 Task: For heading Use EB Garamond with cyan colour & bold.  font size for heading20,  'Change the font style of data to'Impact and font size to 12,  Change the alignment of both headline & data to Align center.  In the sheet  auditingMonthlySales_Analysis_2023
Action: Mouse moved to (110, 188)
Screenshot: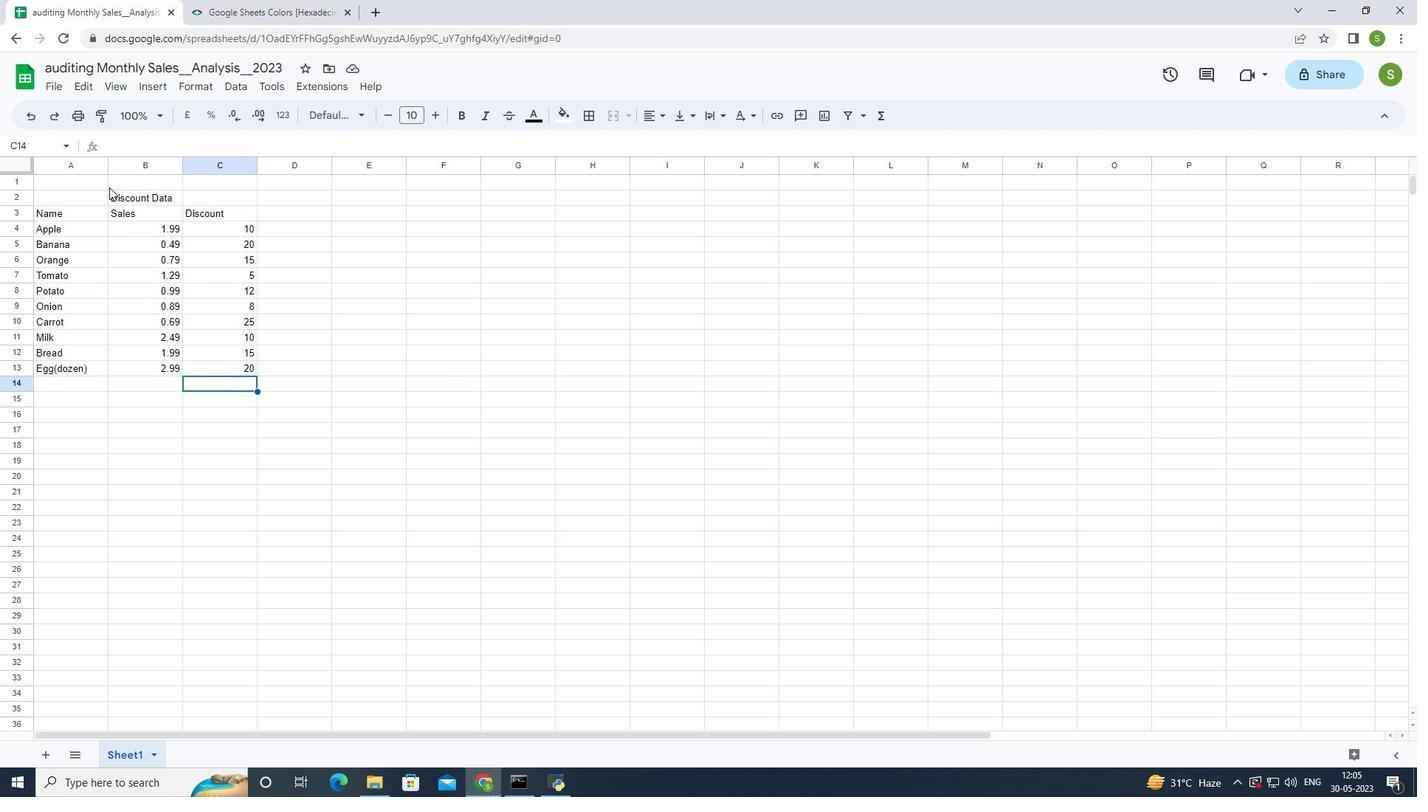 
Action: Mouse pressed left at (110, 188)
Screenshot: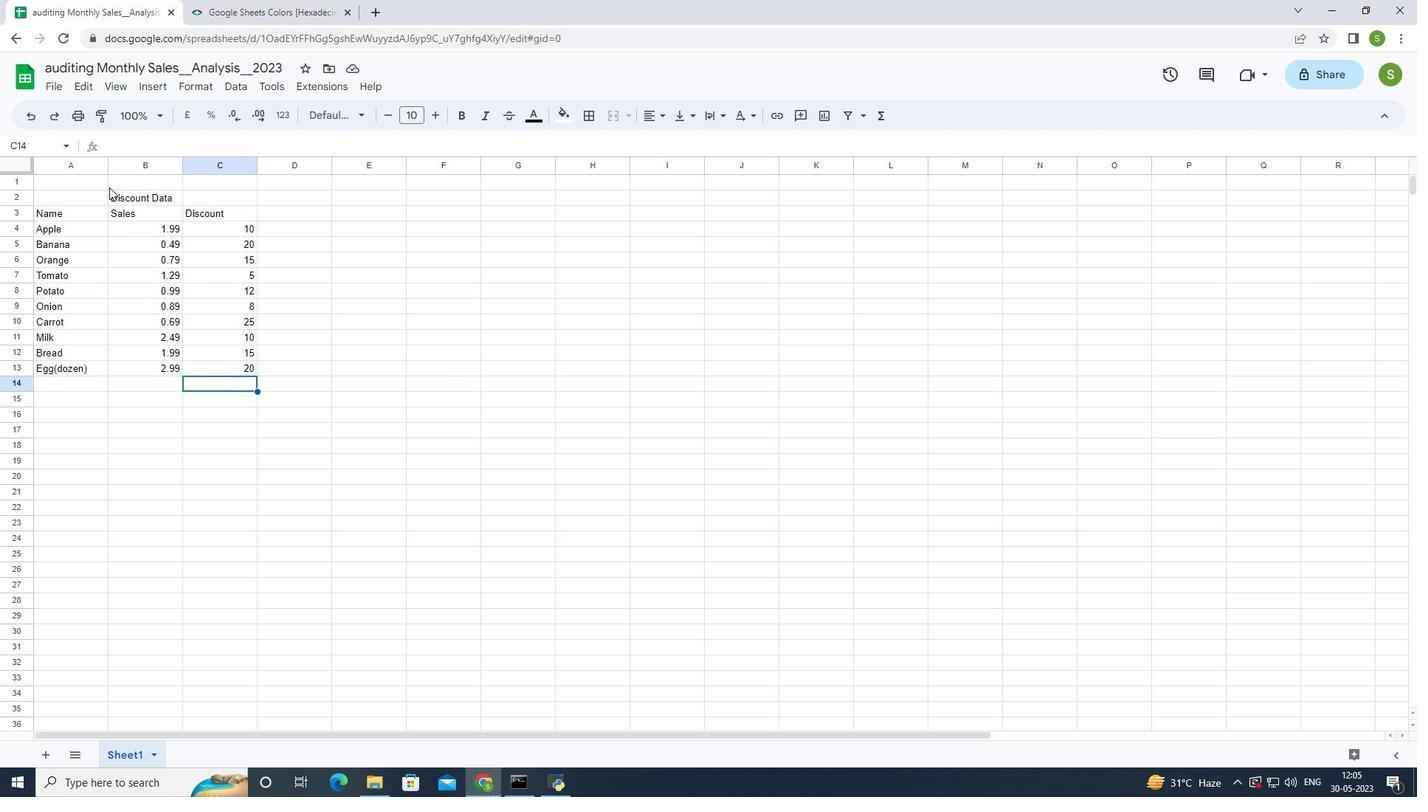 
Action: Mouse moved to (337, 109)
Screenshot: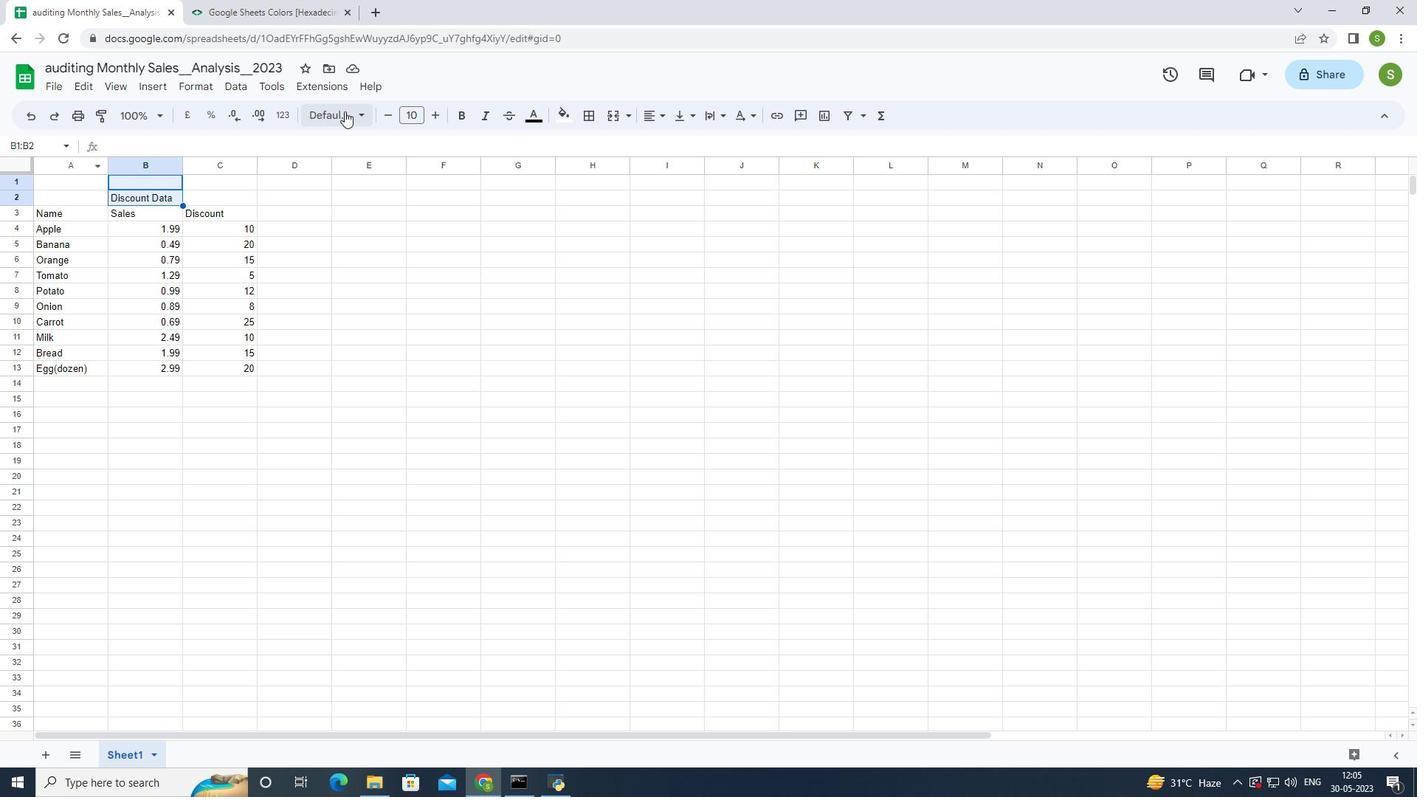 
Action: Mouse pressed left at (337, 109)
Screenshot: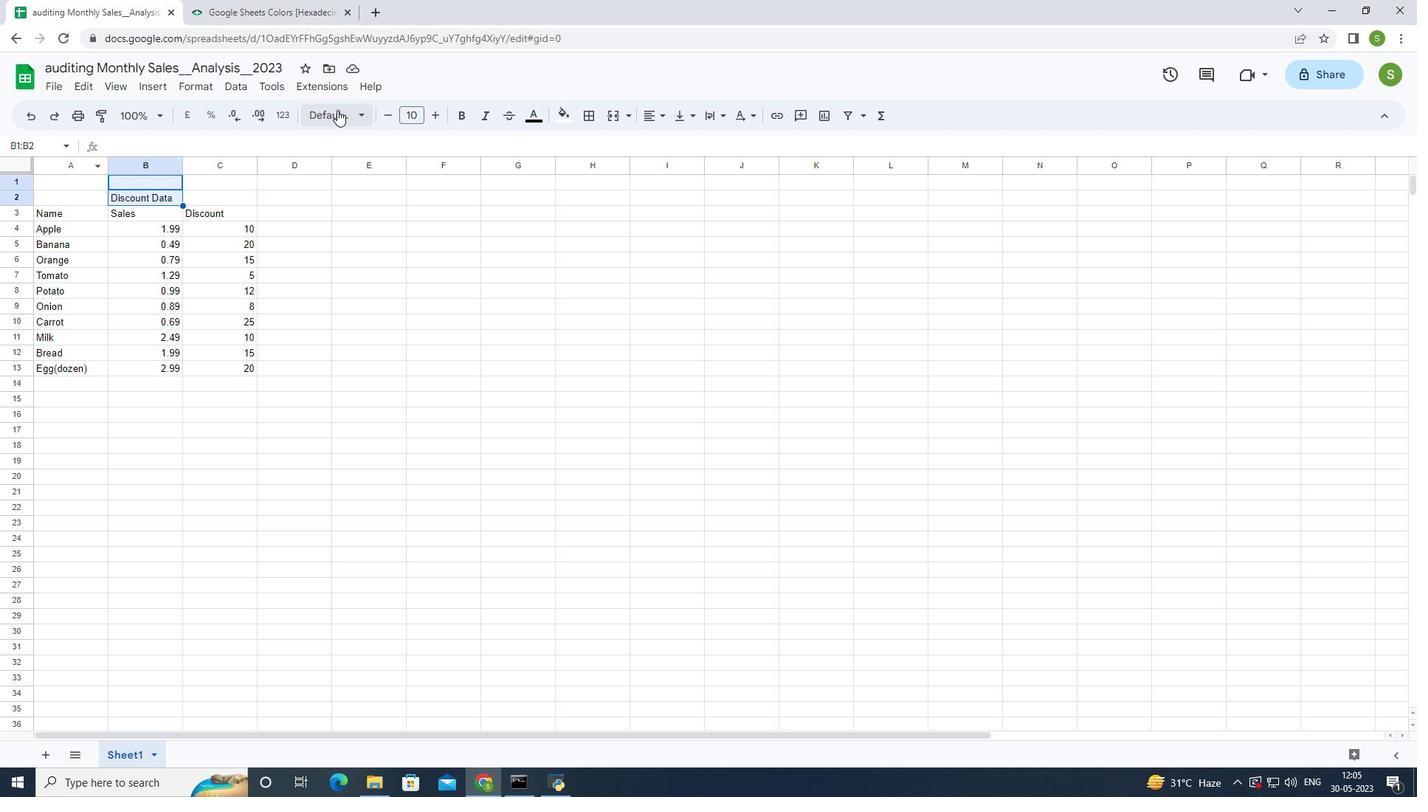 
Action: Mouse moved to (344, 144)
Screenshot: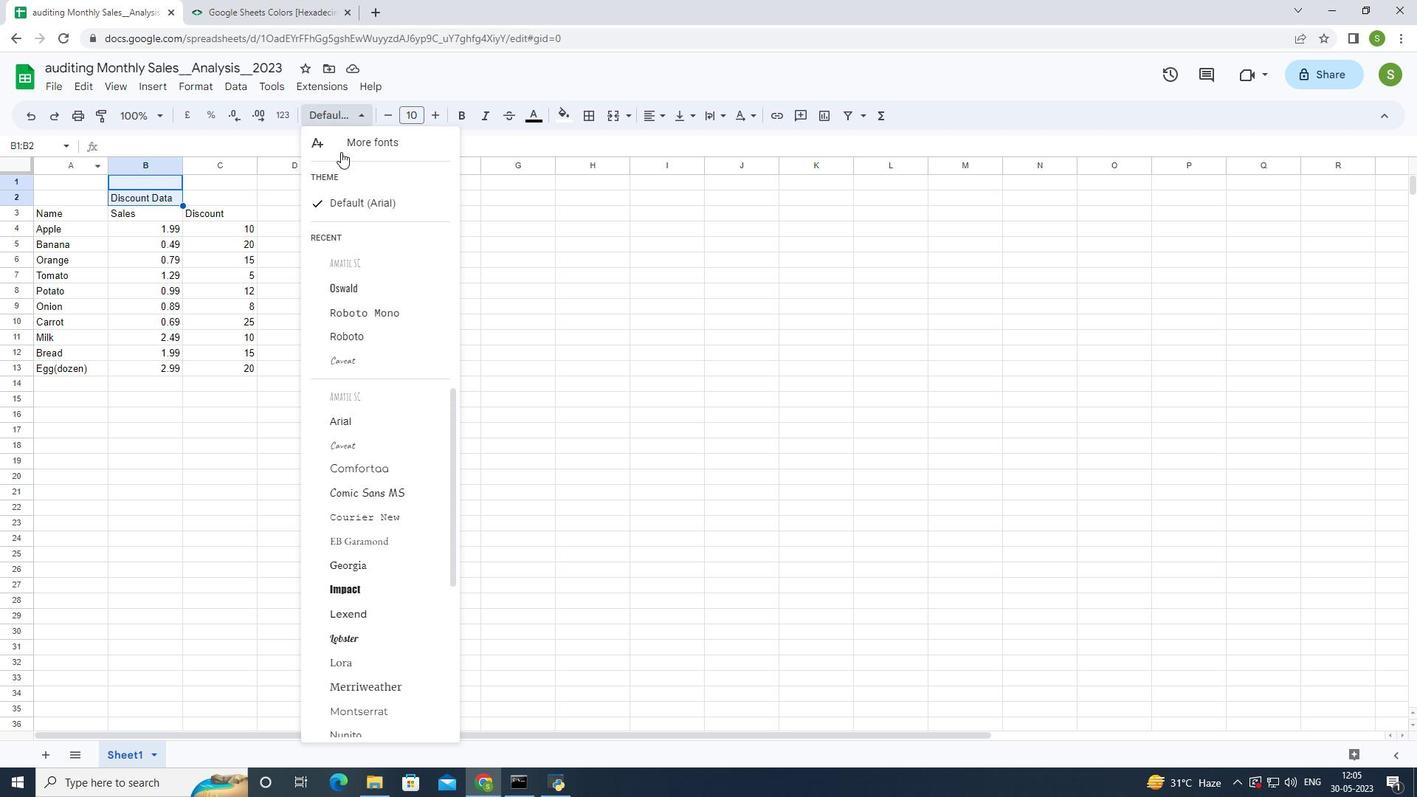 
Action: Mouse pressed left at (344, 144)
Screenshot: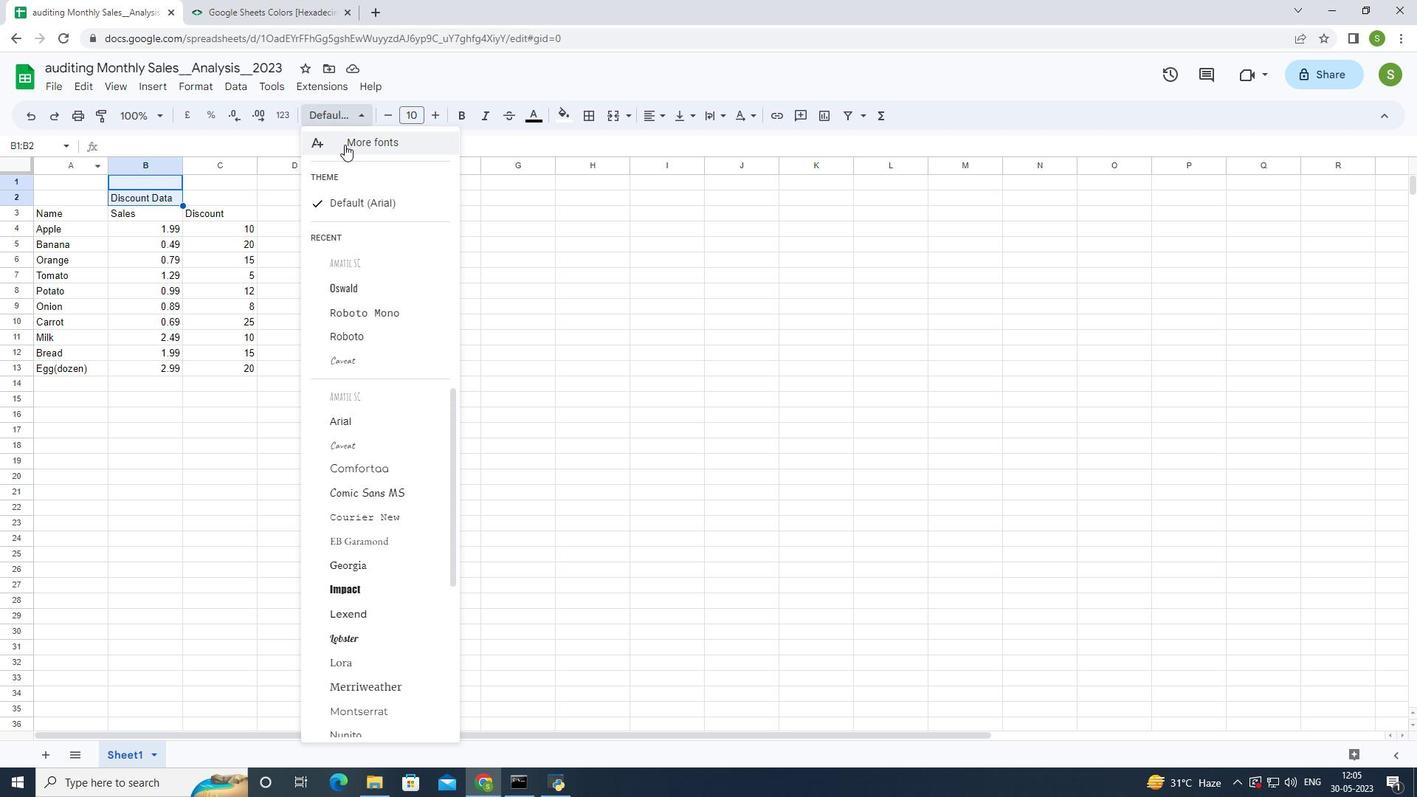 
Action: Mouse moved to (474, 231)
Screenshot: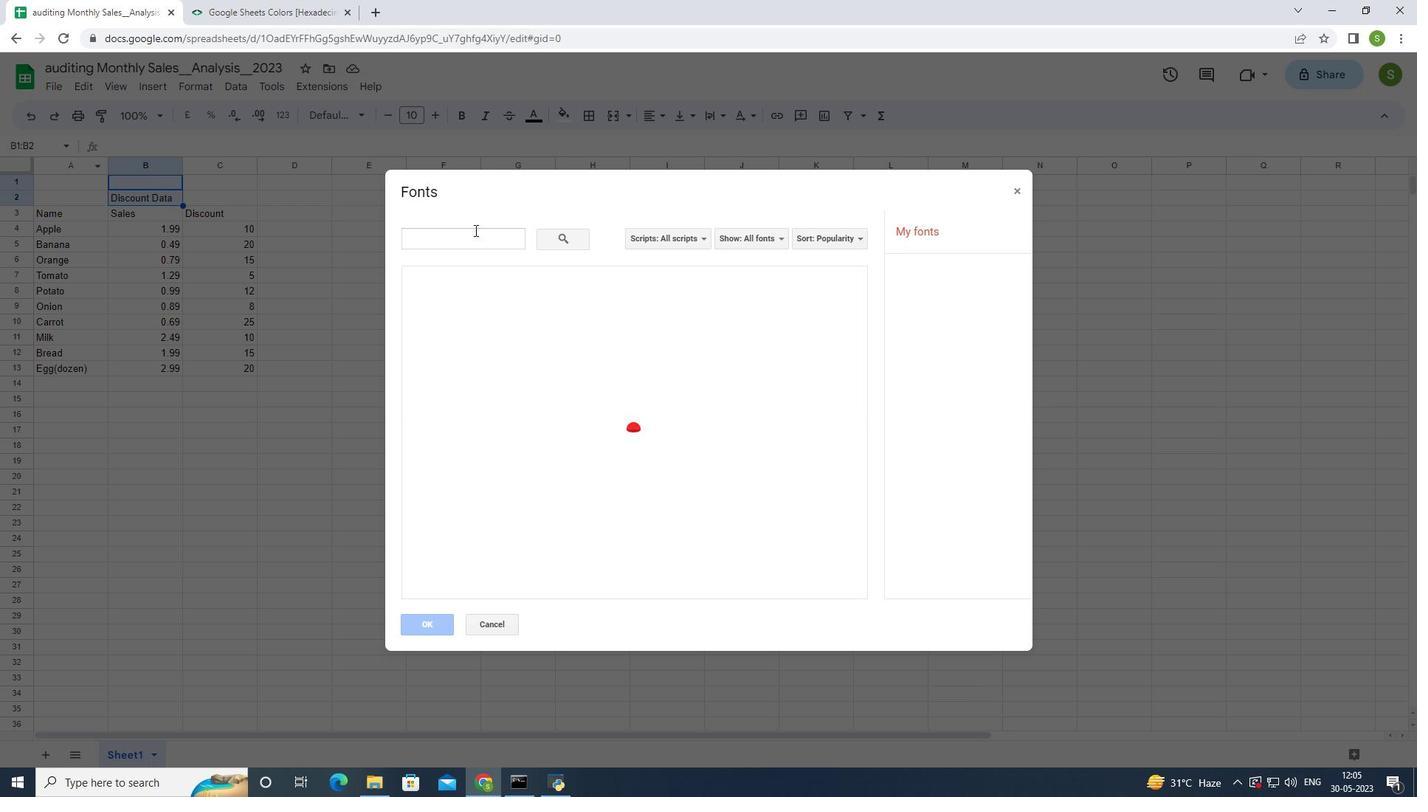 
Action: Mouse pressed left at (474, 231)
Screenshot: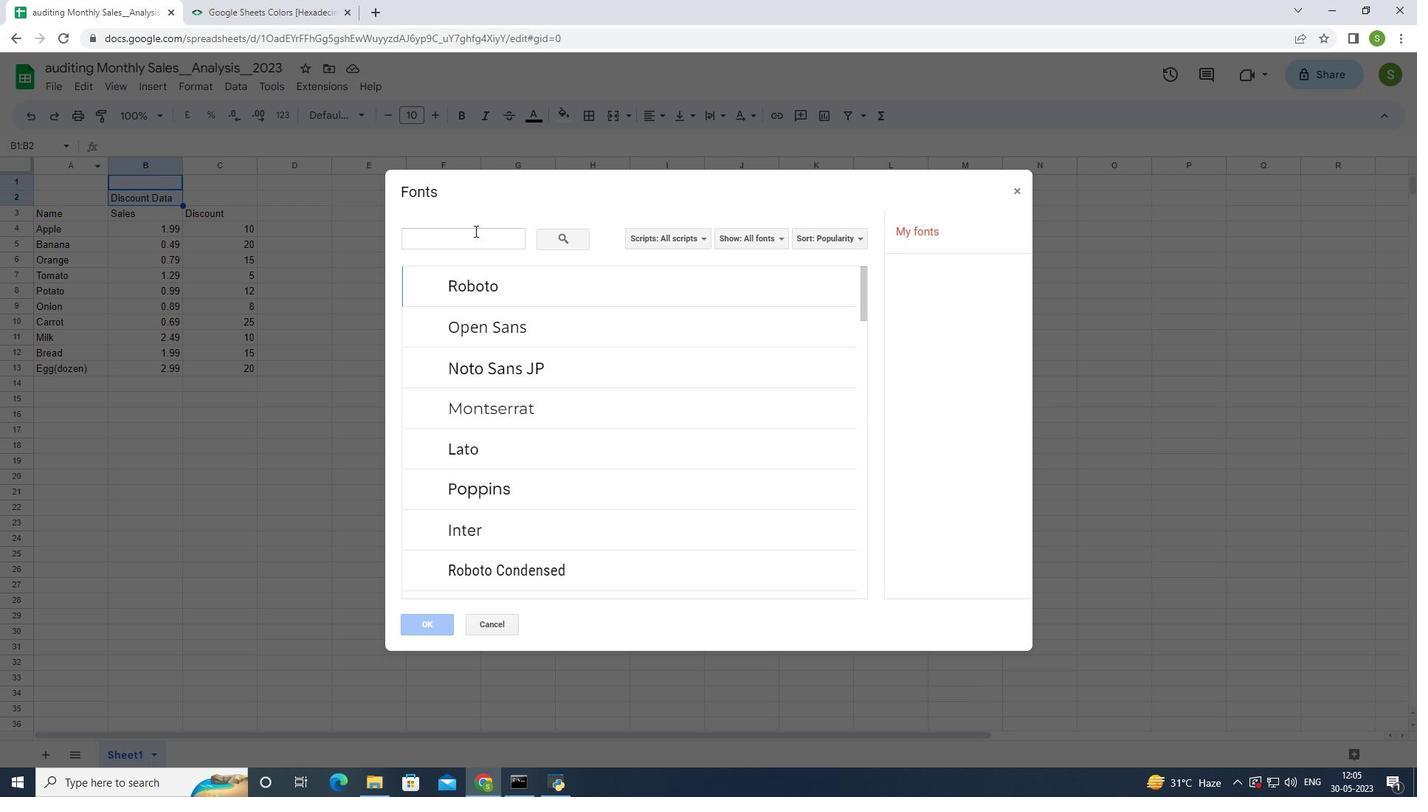 
Action: Mouse moved to (460, 265)
Screenshot: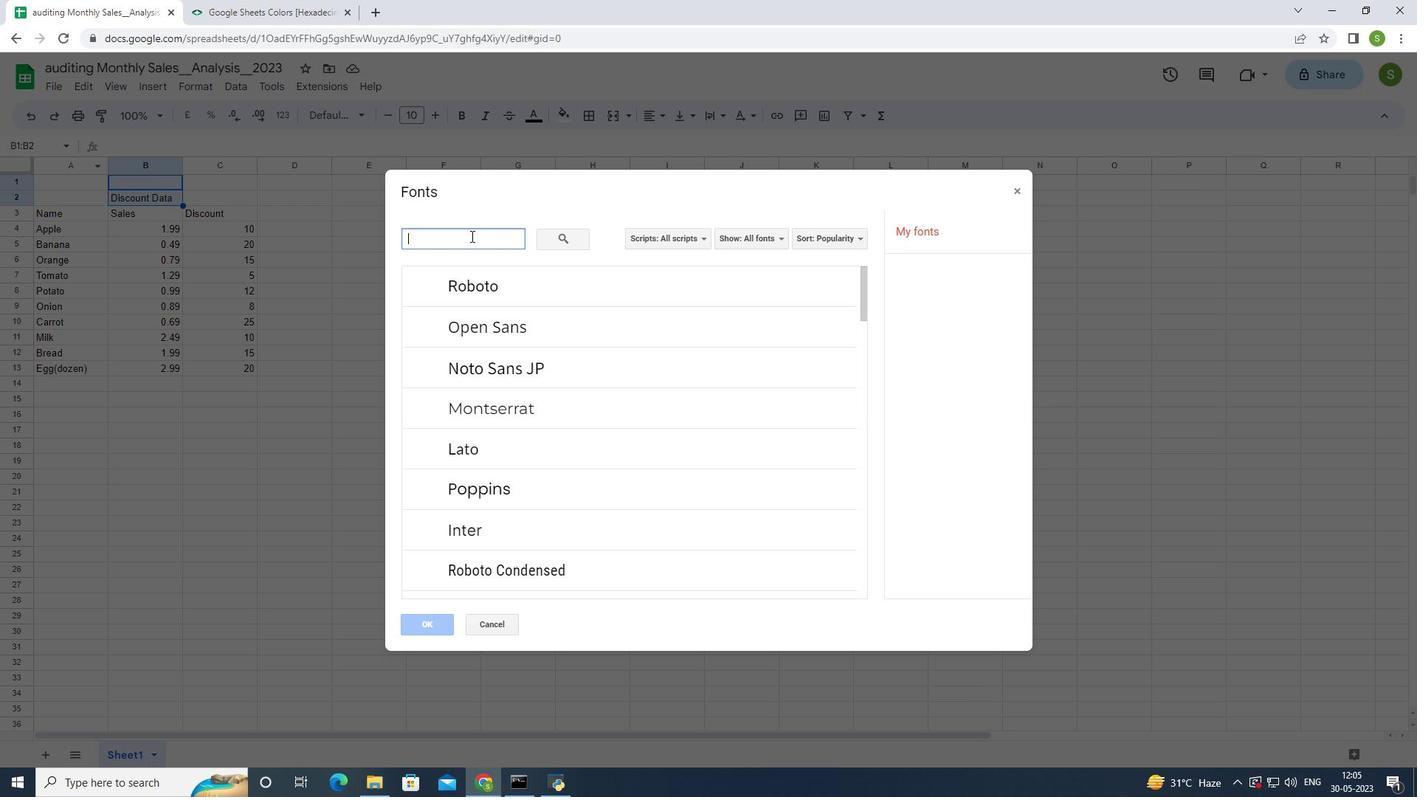 
Action: Key pressed <Key.shift><Key.shift><Key.shift>EB<Key.space><Key.shift><Key.shift><Key.shift><Key.shift><Key.shift><Key.shift><Key.shift>Garamon
Screenshot: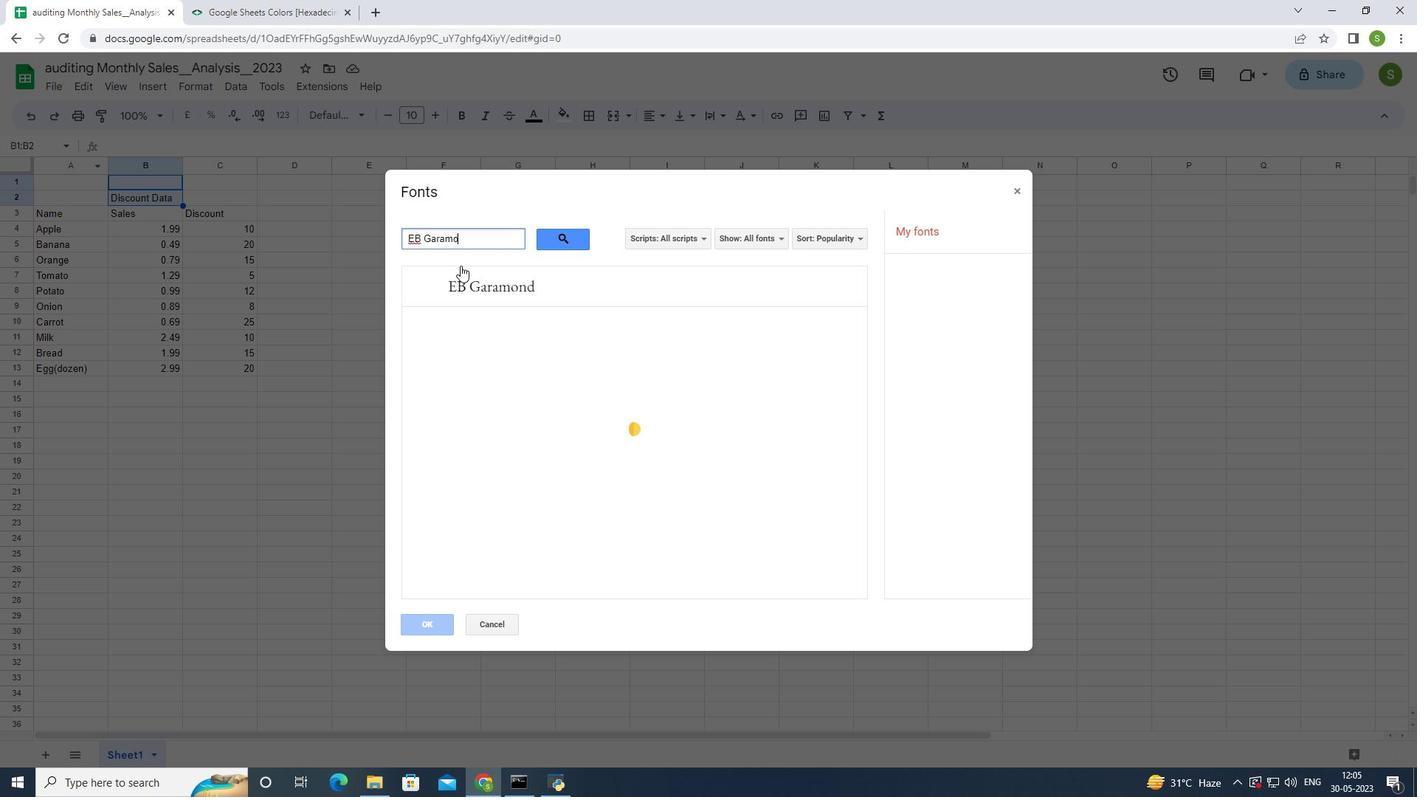 
Action: Mouse moved to (479, 285)
Screenshot: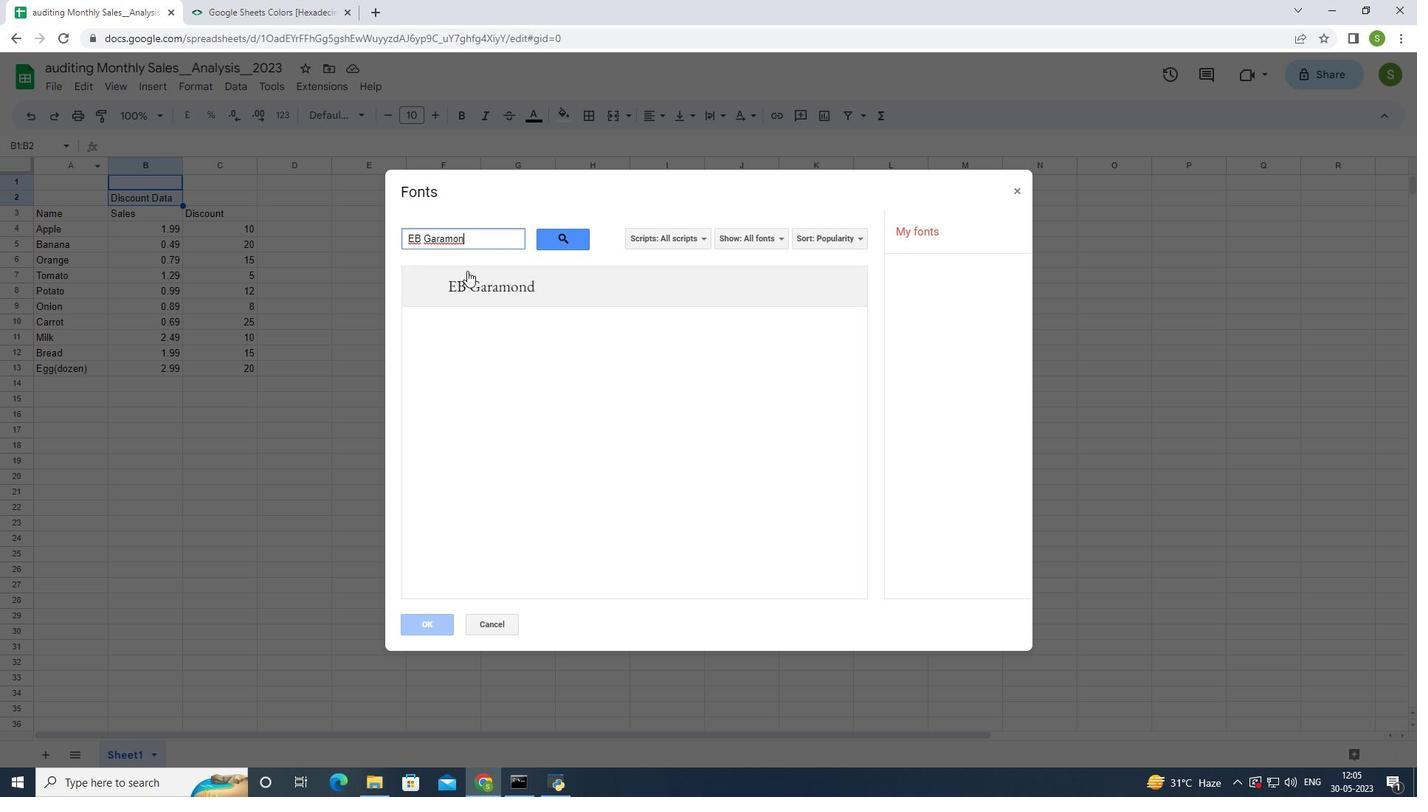 
Action: Mouse pressed left at (479, 285)
Screenshot: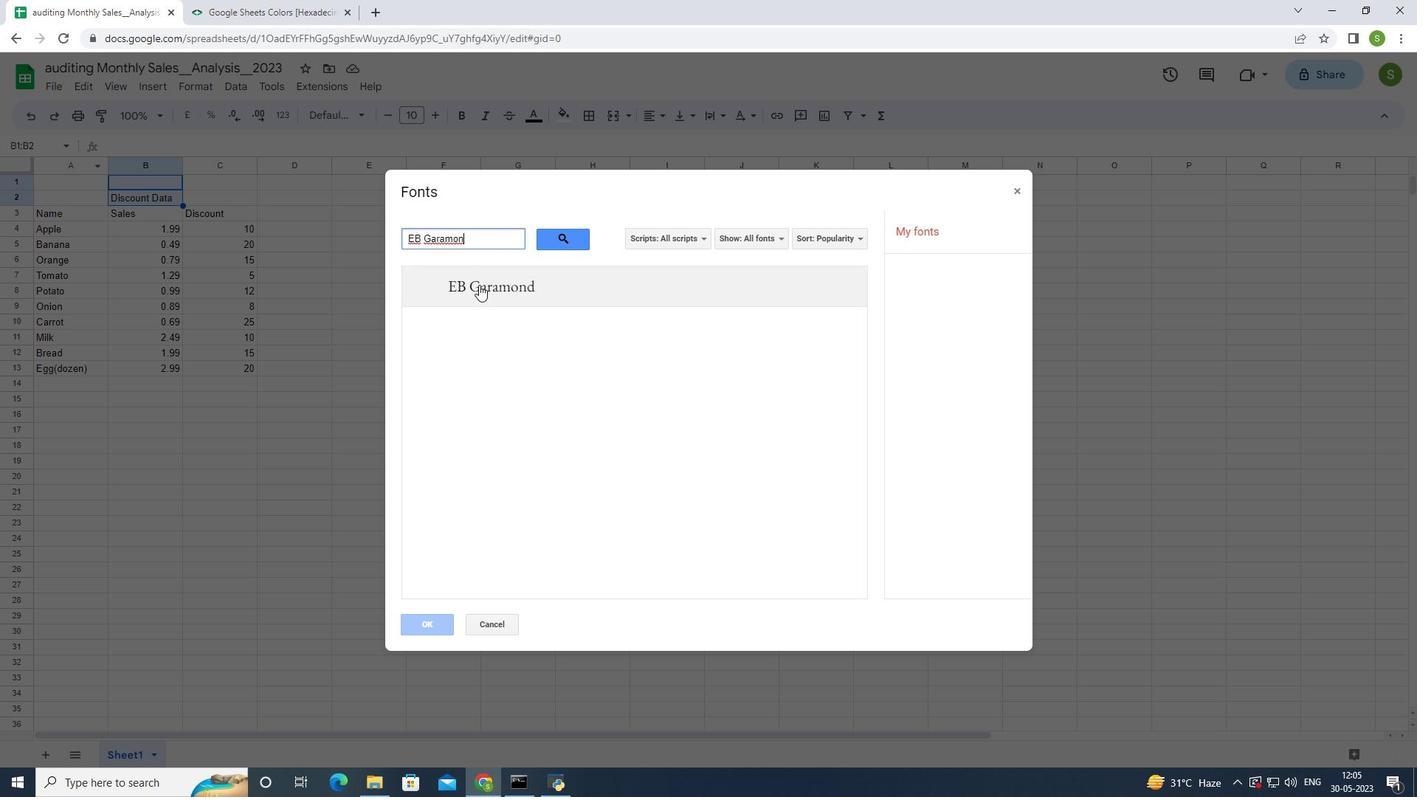 
Action: Mouse moved to (436, 630)
Screenshot: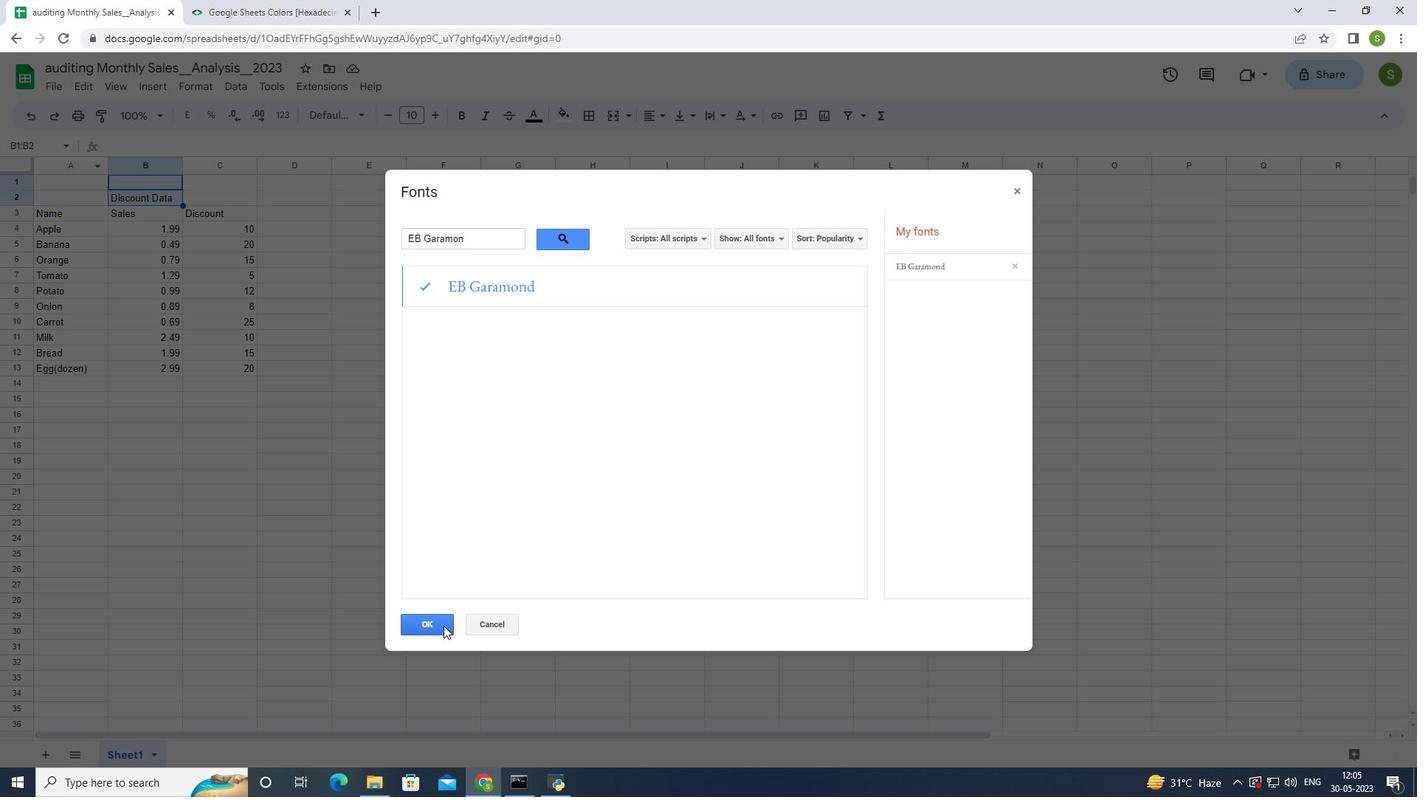 
Action: Mouse pressed left at (436, 630)
Screenshot: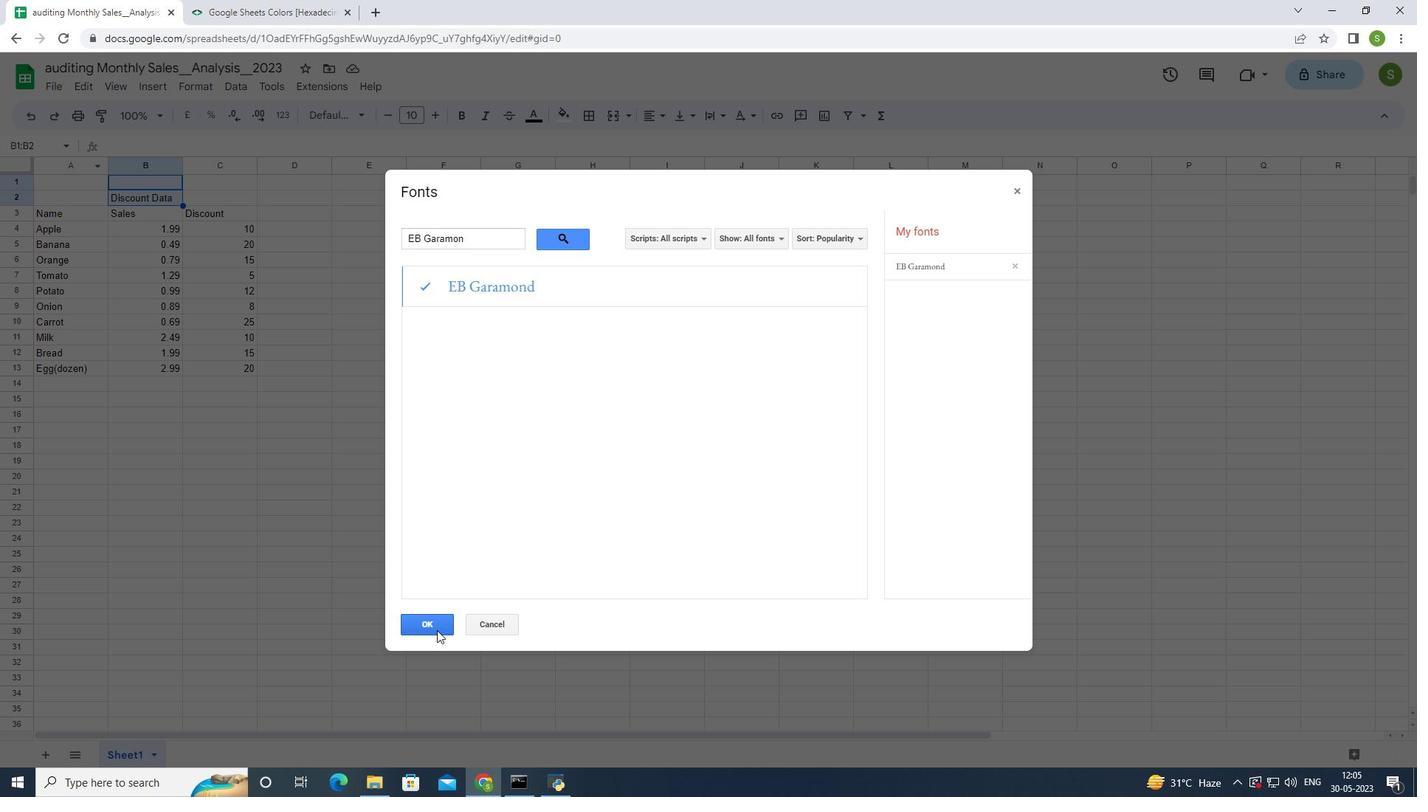 
Action: Mouse moved to (534, 108)
Screenshot: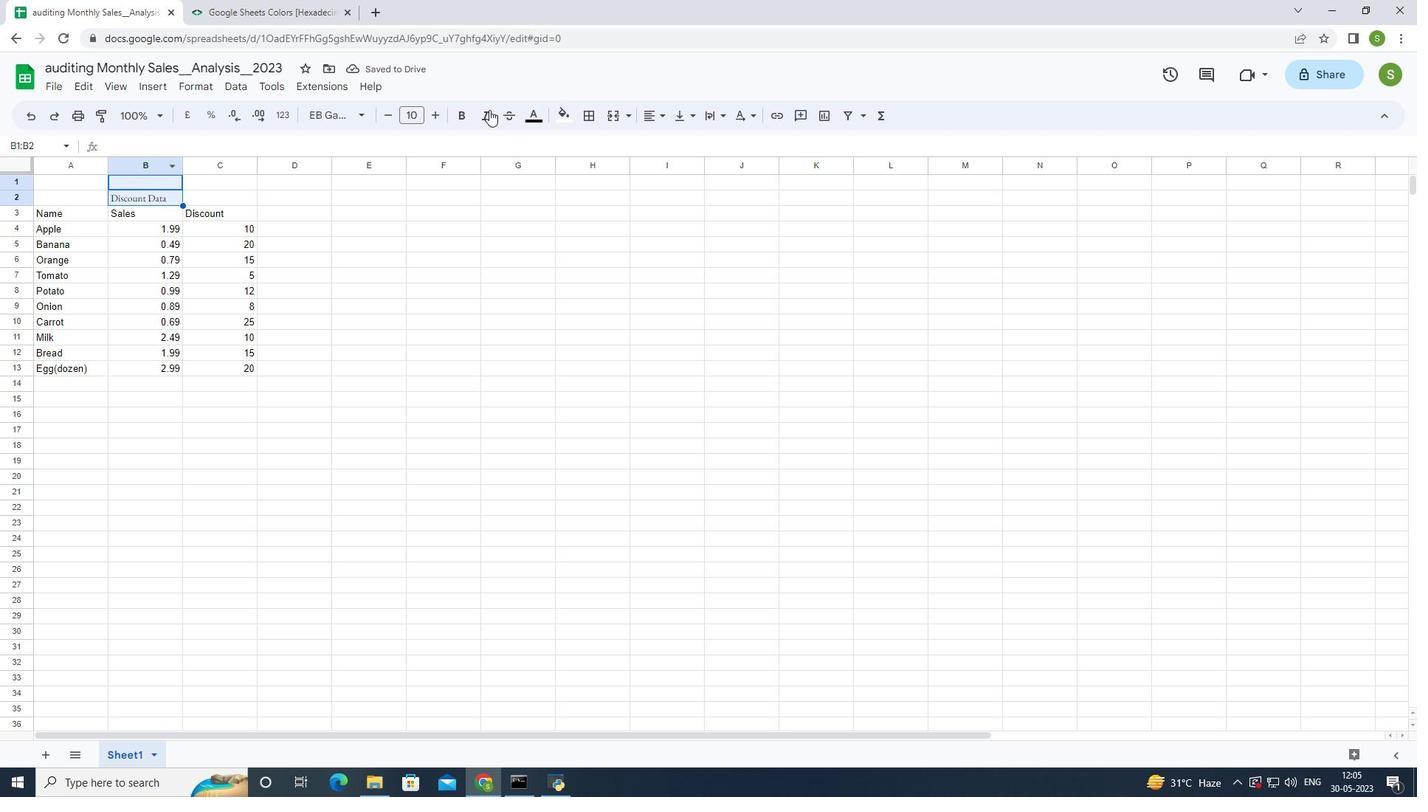 
Action: Mouse pressed left at (534, 108)
Screenshot: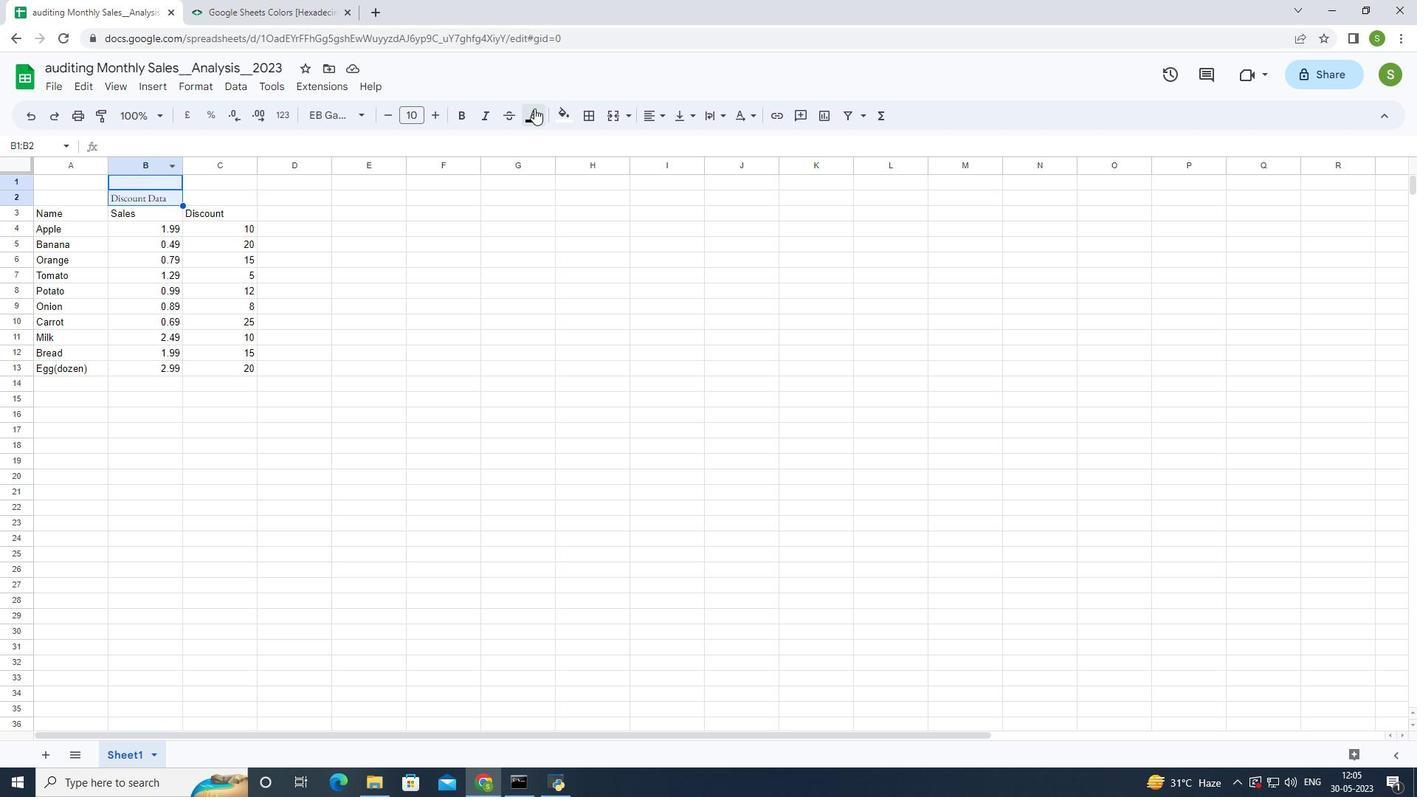 
Action: Mouse moved to (552, 346)
Screenshot: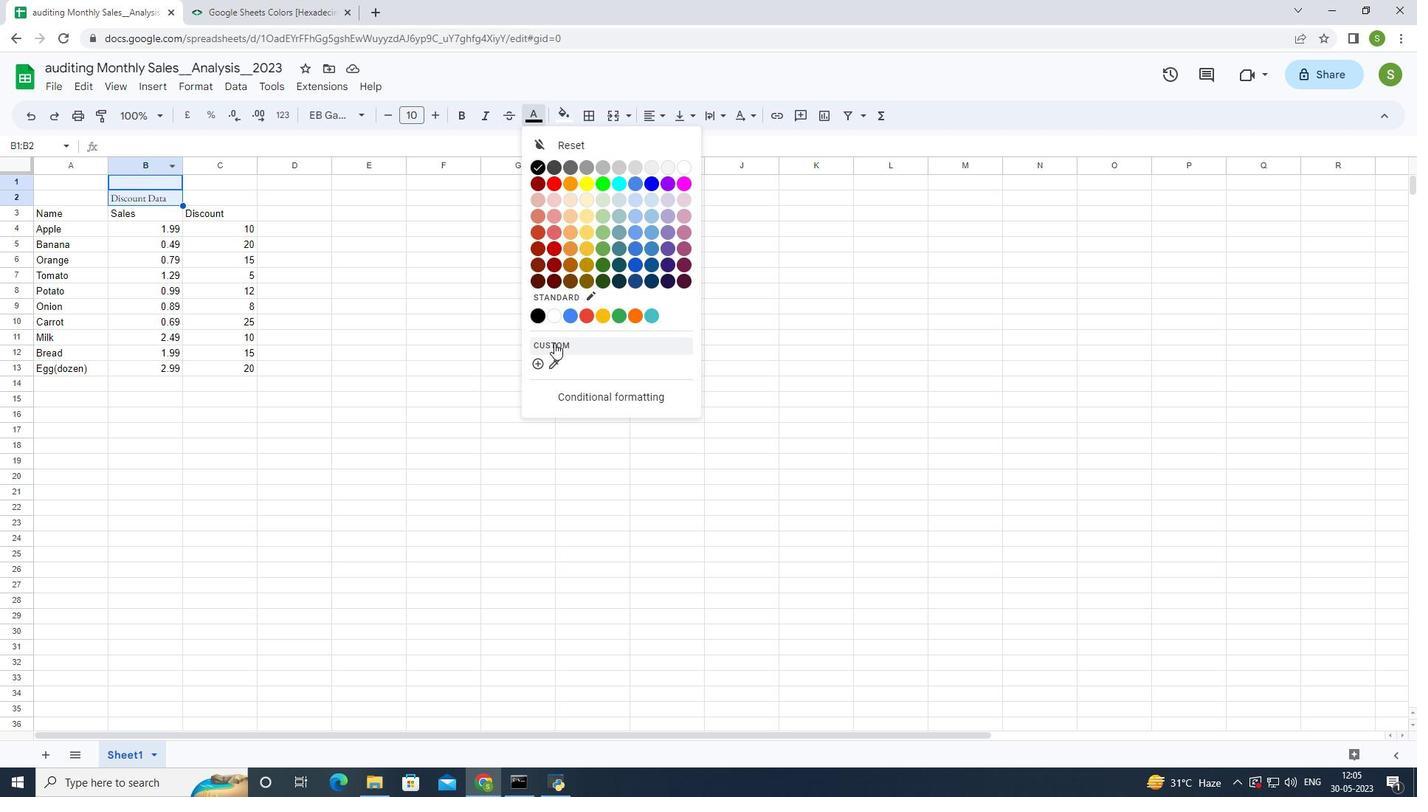 
Action: Mouse pressed left at (552, 346)
Screenshot: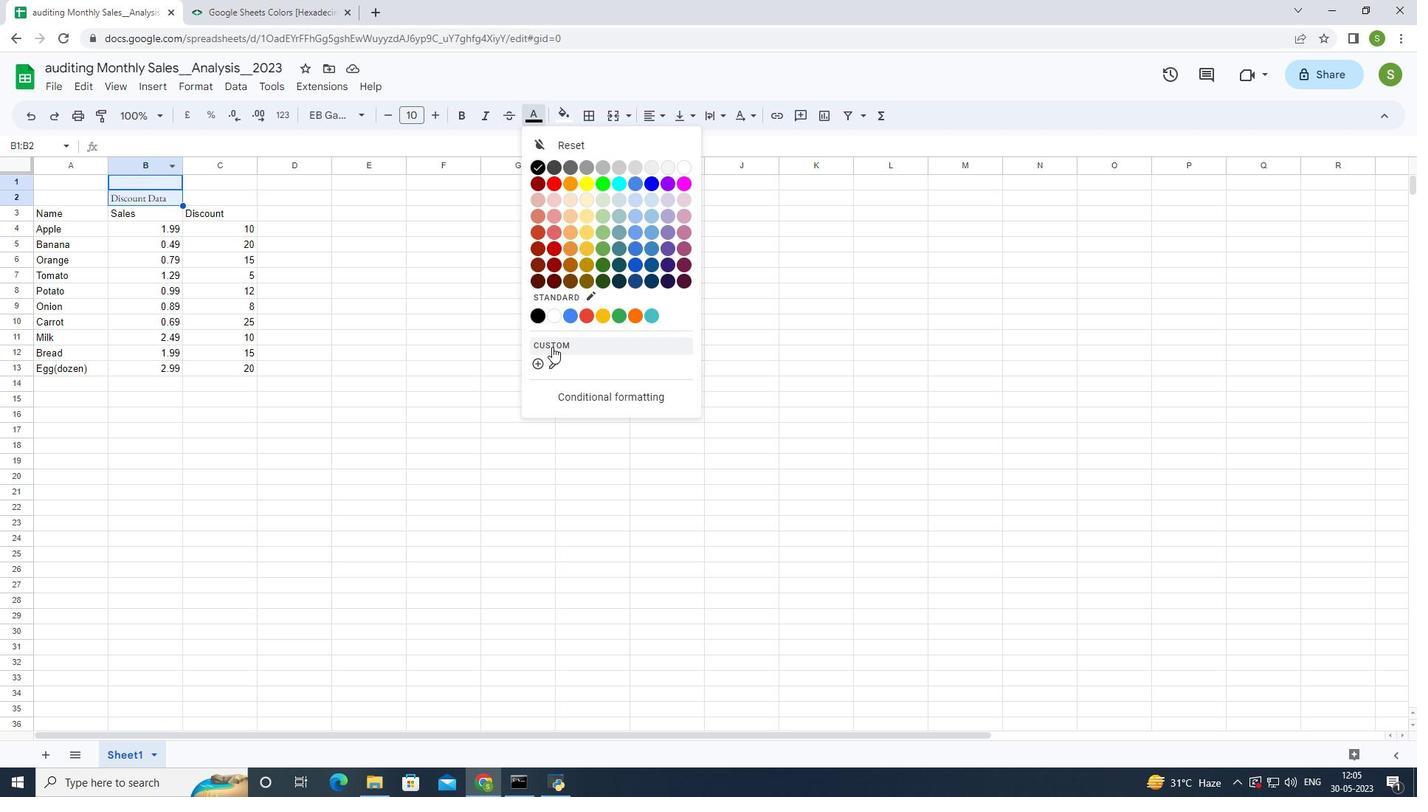 
Action: Mouse moved to (655, 463)
Screenshot: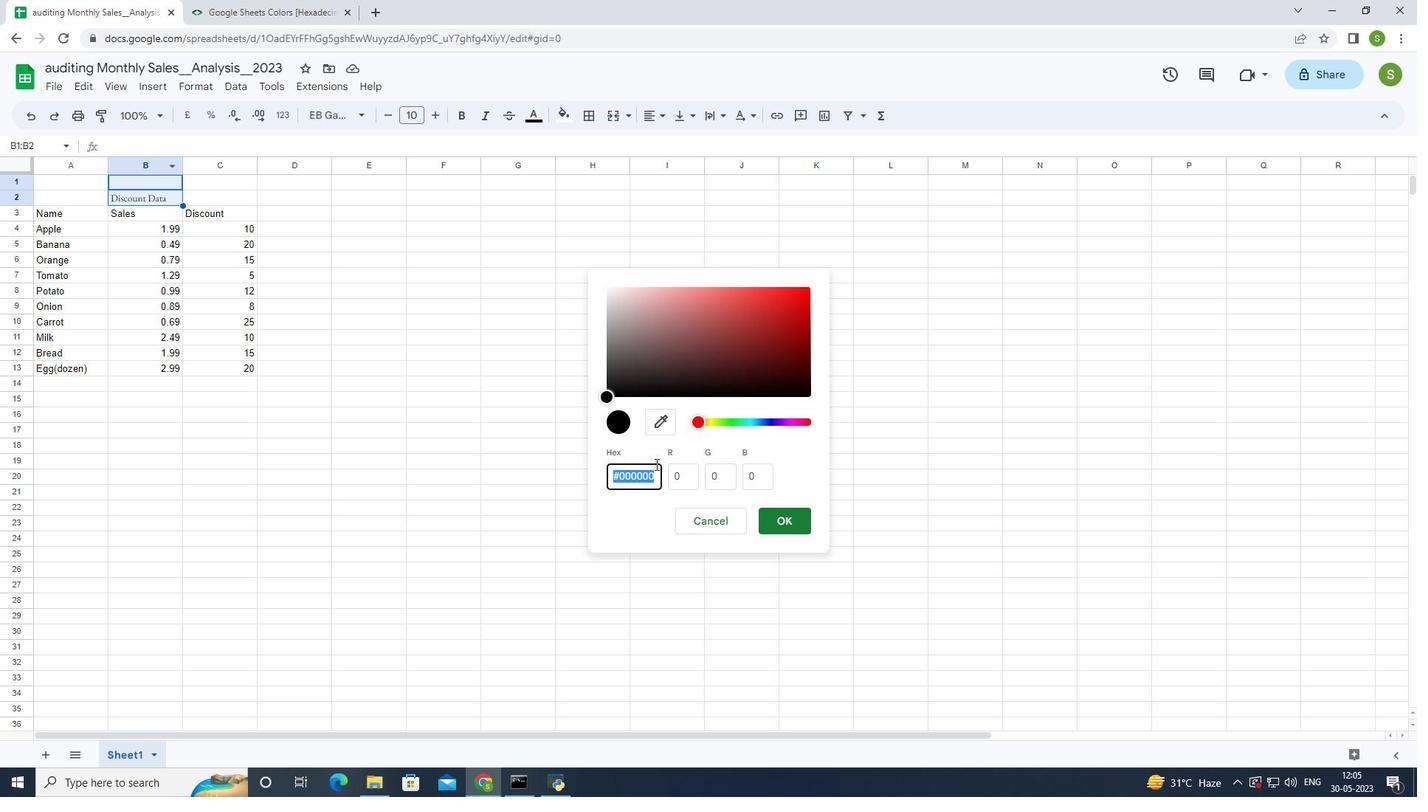 
Action: Key pressed ctrl+V
Screenshot: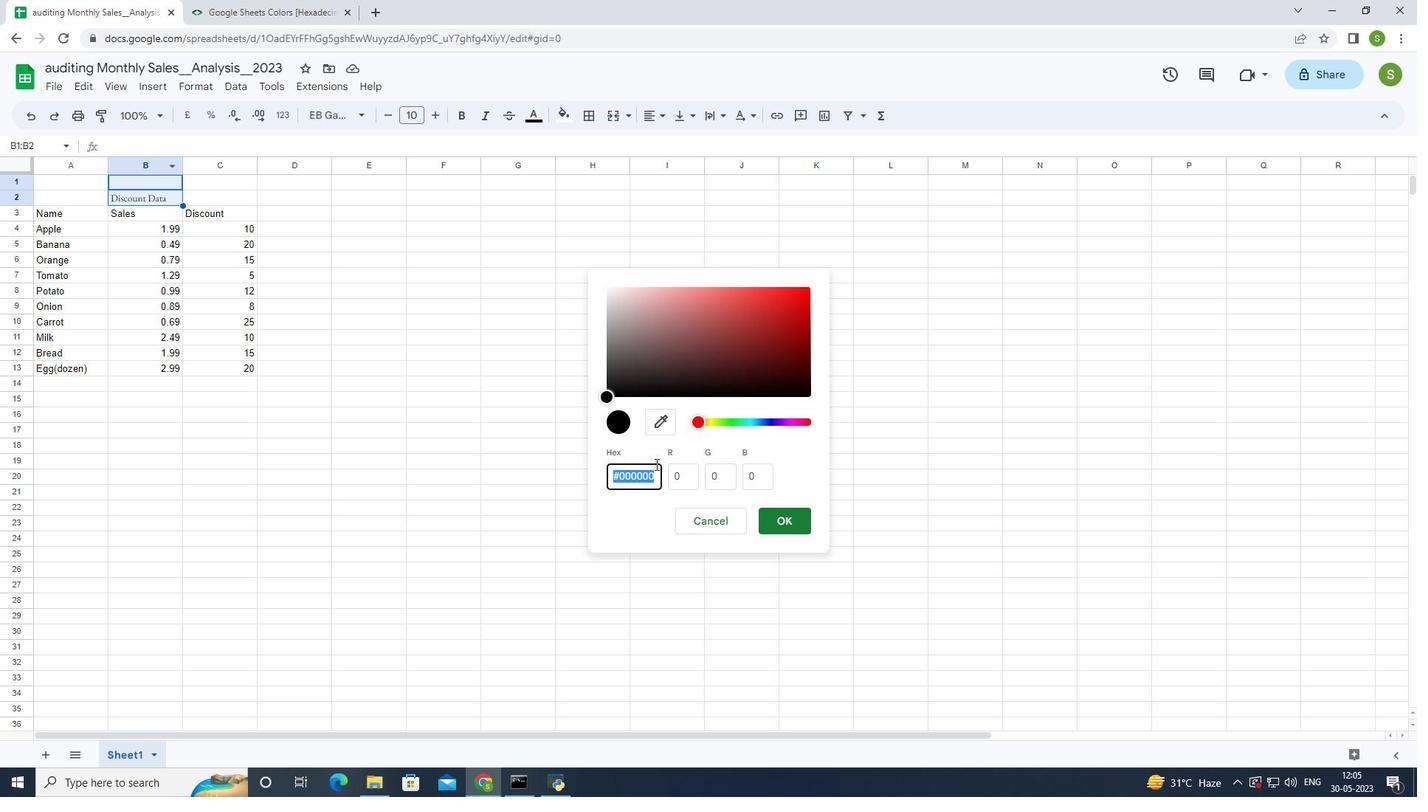 
Action: Mouse moved to (787, 526)
Screenshot: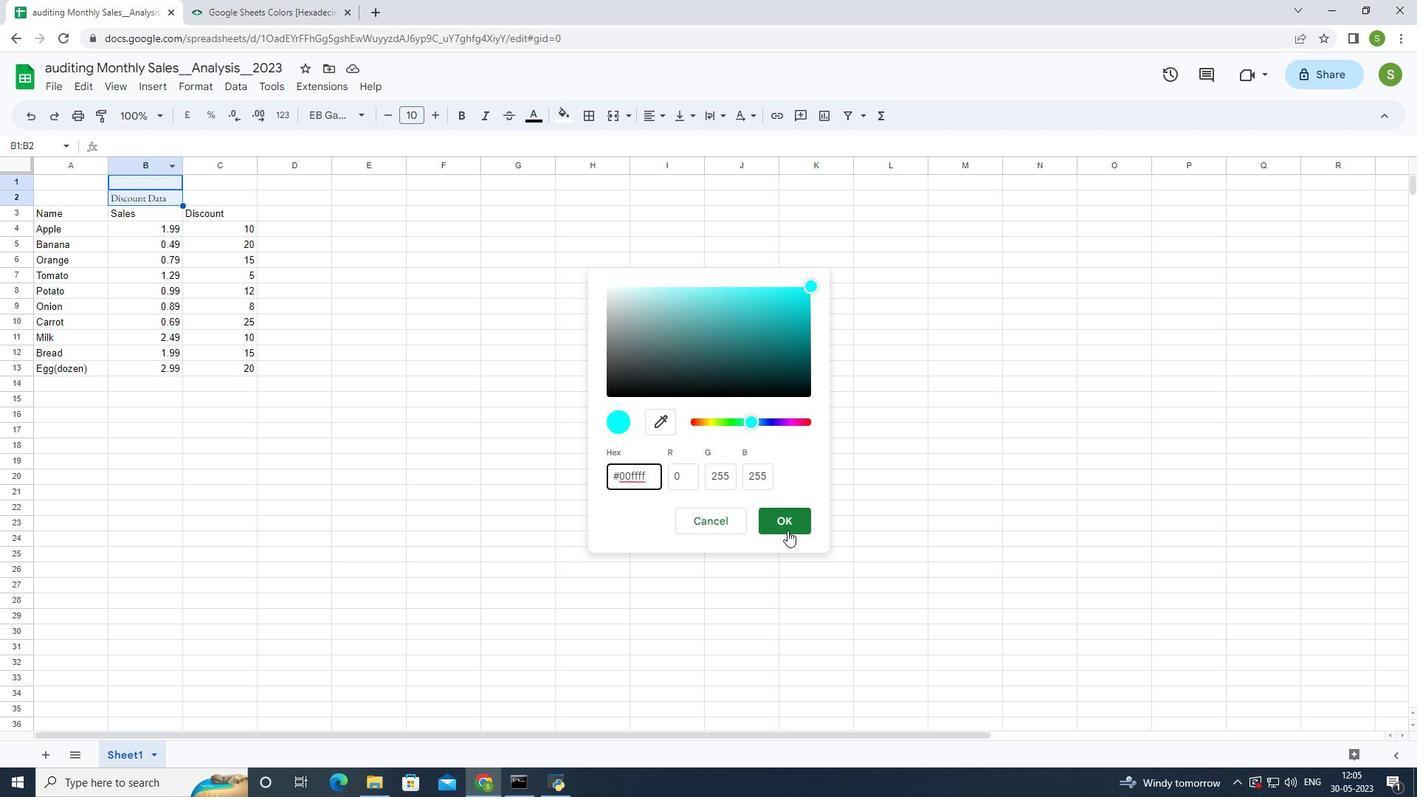
Action: Mouse pressed left at (787, 526)
Screenshot: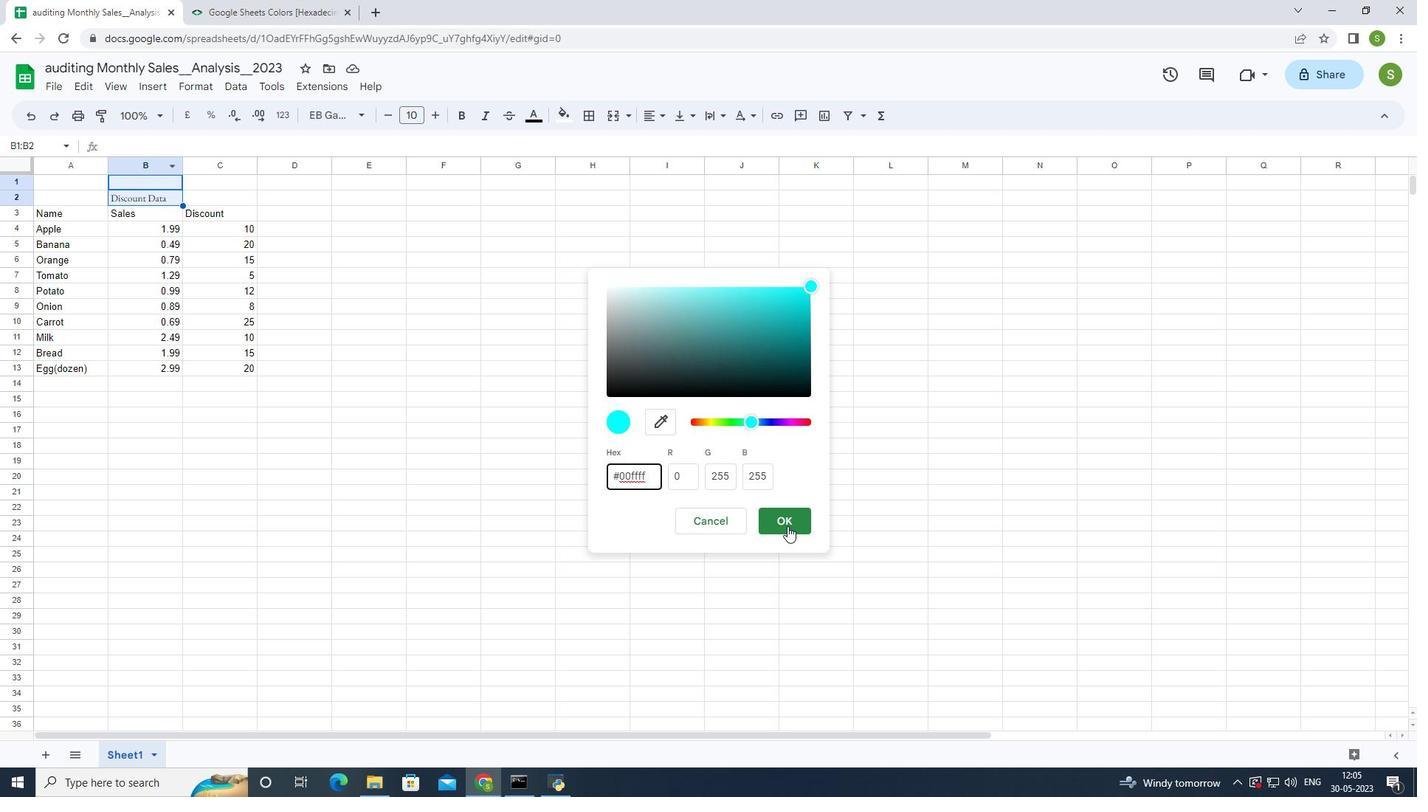 
Action: Mouse moved to (437, 114)
Screenshot: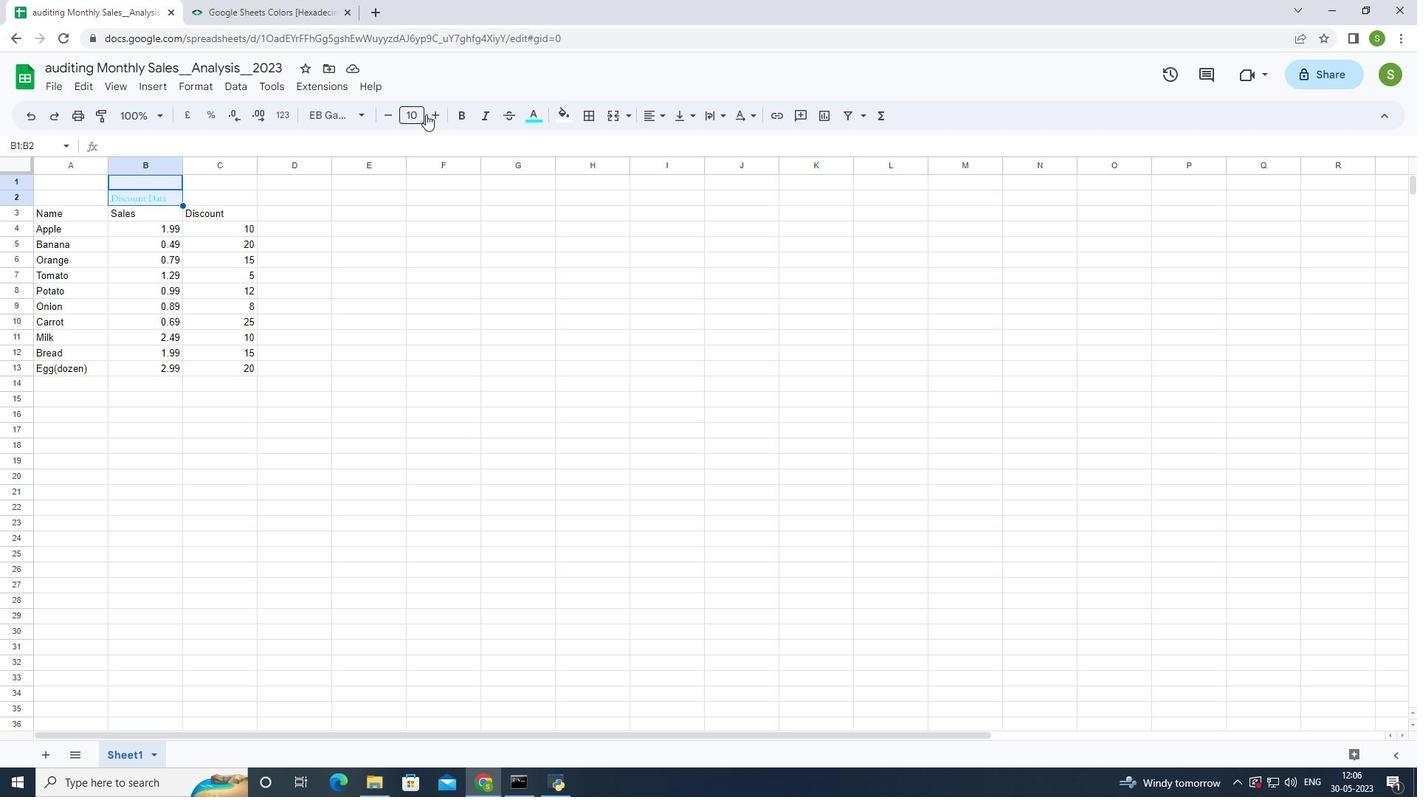 
Action: Mouse pressed left at (437, 114)
Screenshot: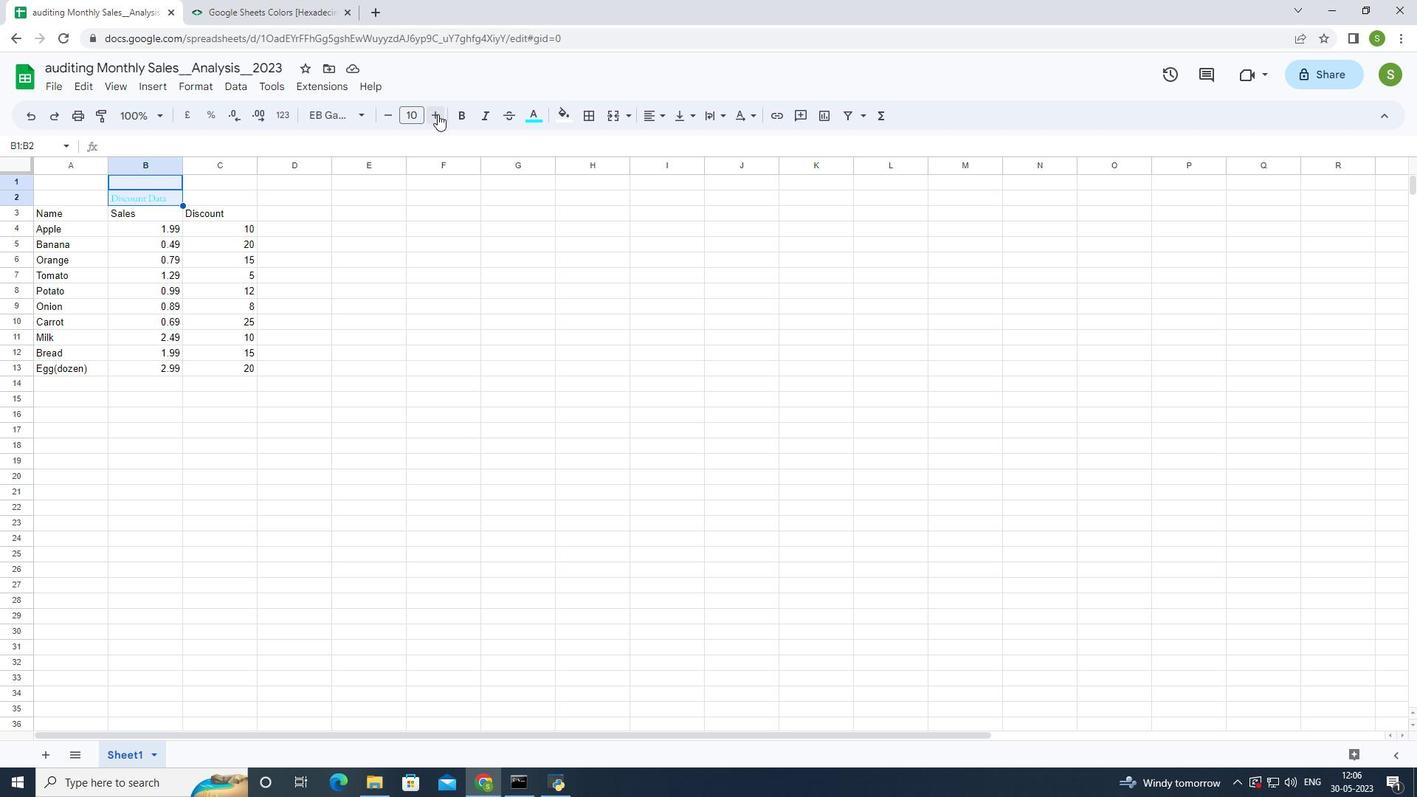 
Action: Mouse pressed left at (437, 114)
Screenshot: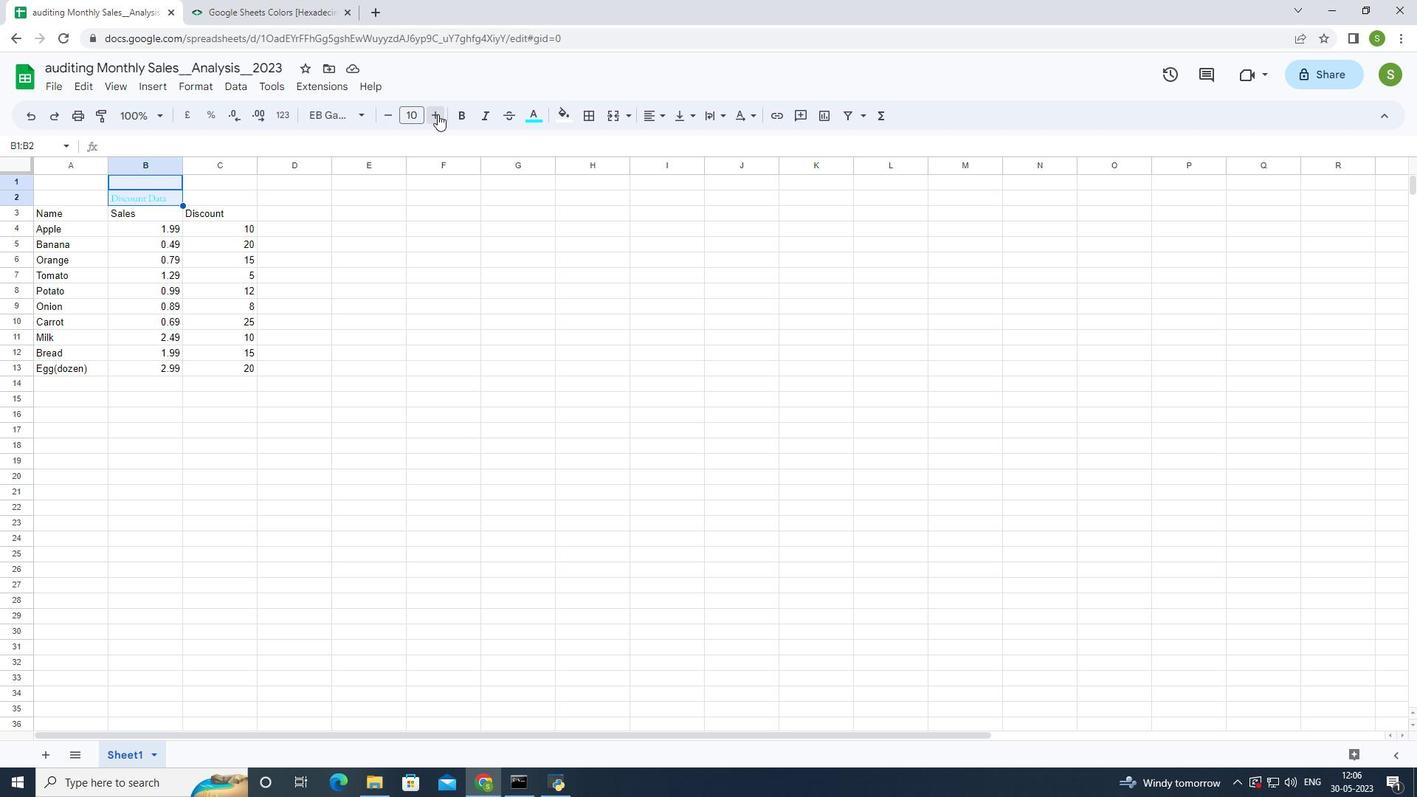 
Action: Mouse pressed left at (437, 114)
Screenshot: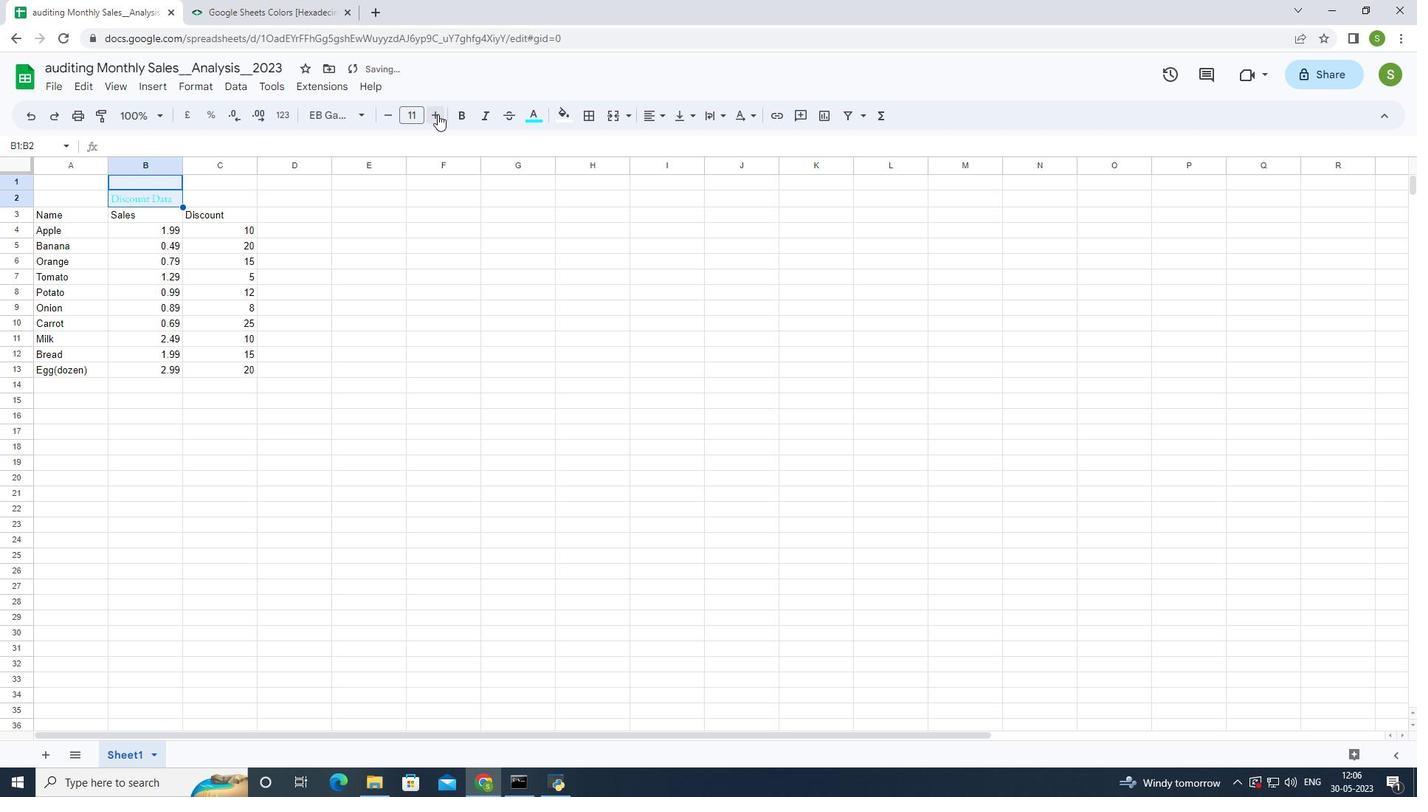 
Action: Mouse pressed left at (437, 114)
Screenshot: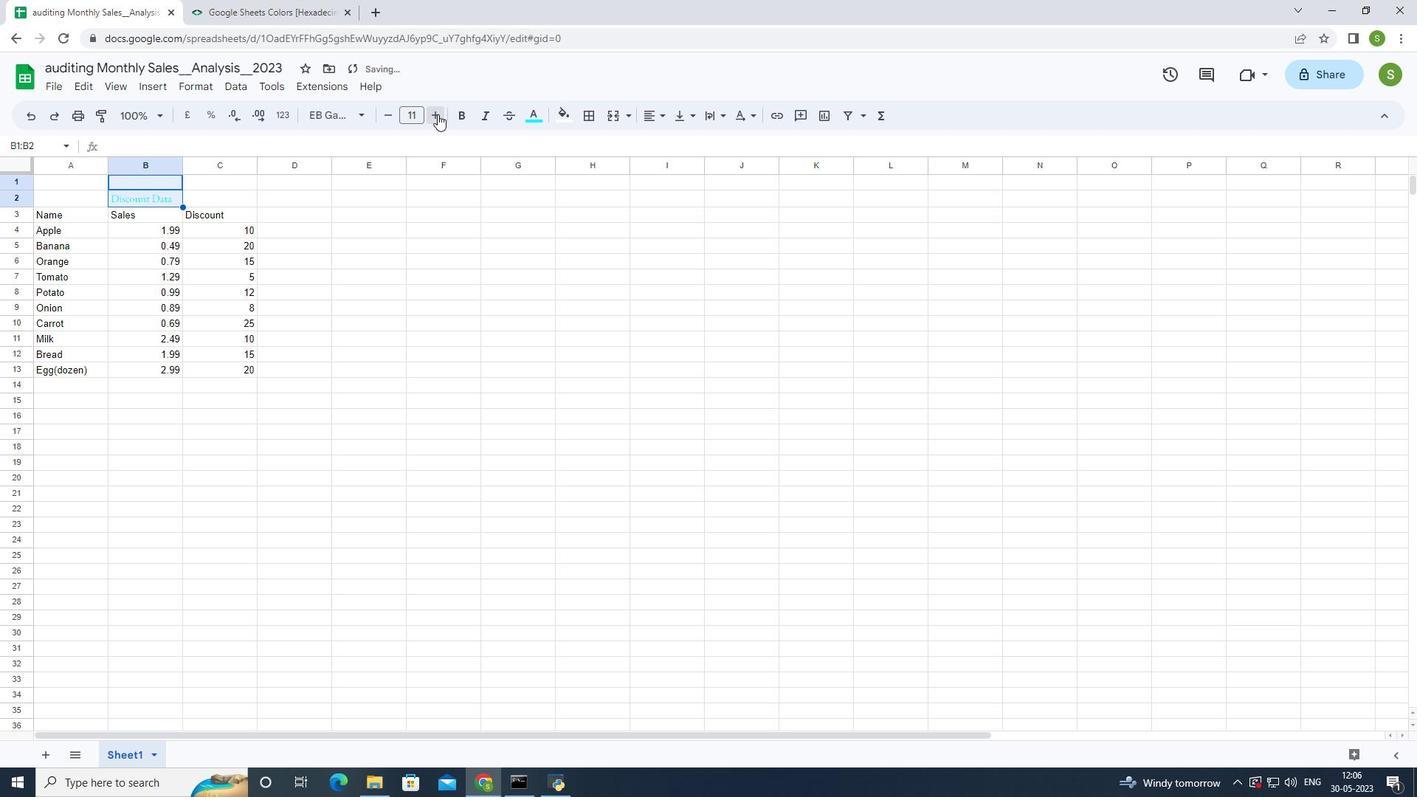 
Action: Mouse pressed left at (437, 114)
Screenshot: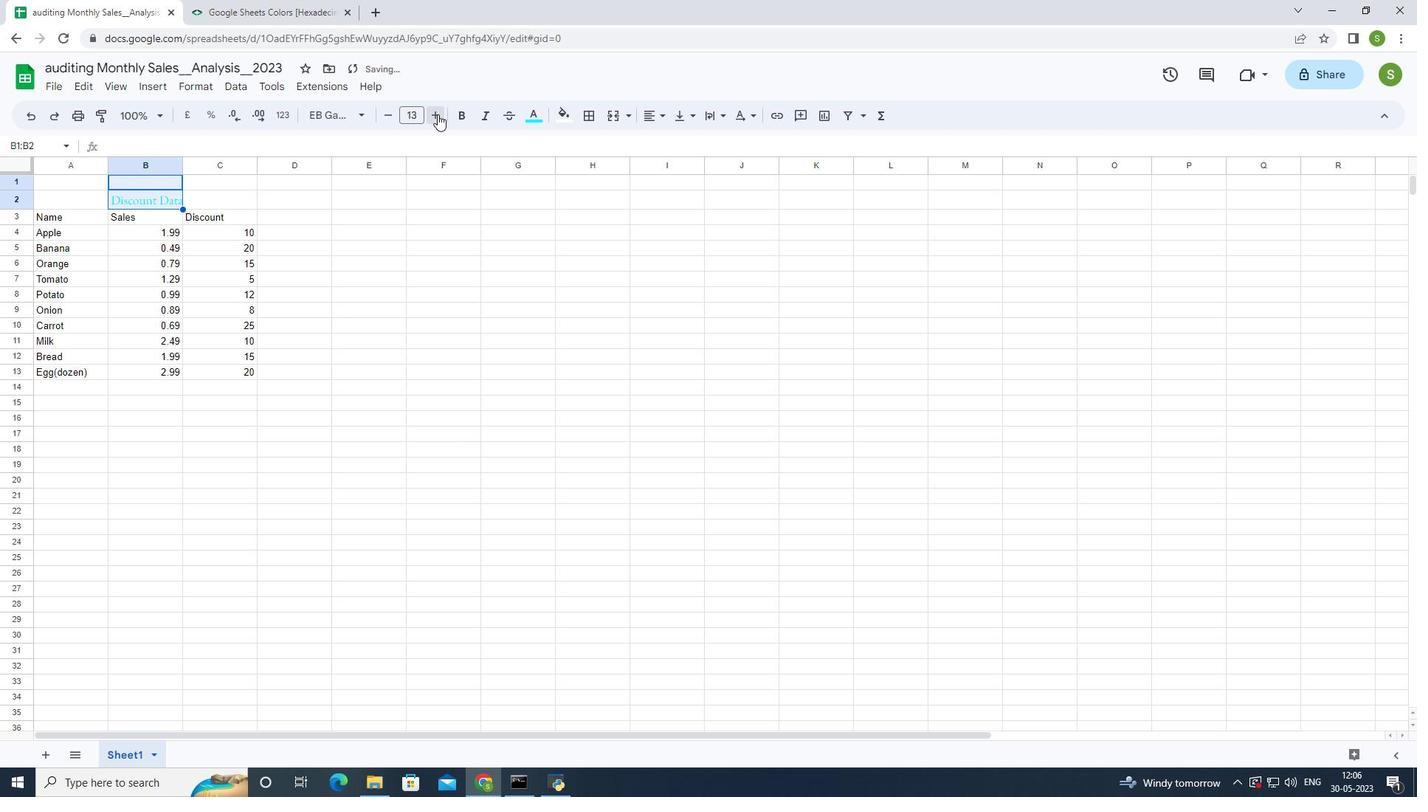 
Action: Mouse pressed left at (437, 114)
Screenshot: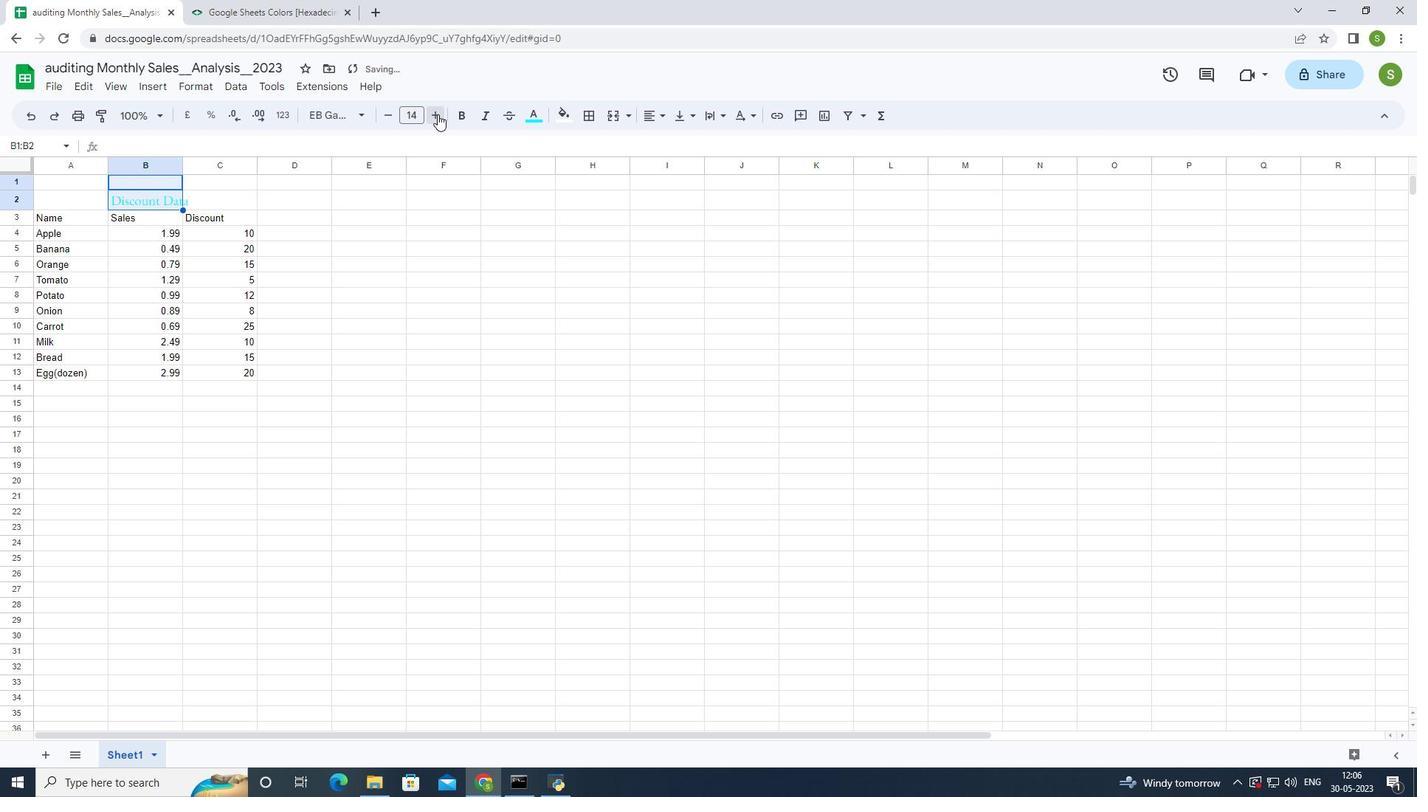 
Action: Mouse pressed left at (437, 114)
Screenshot: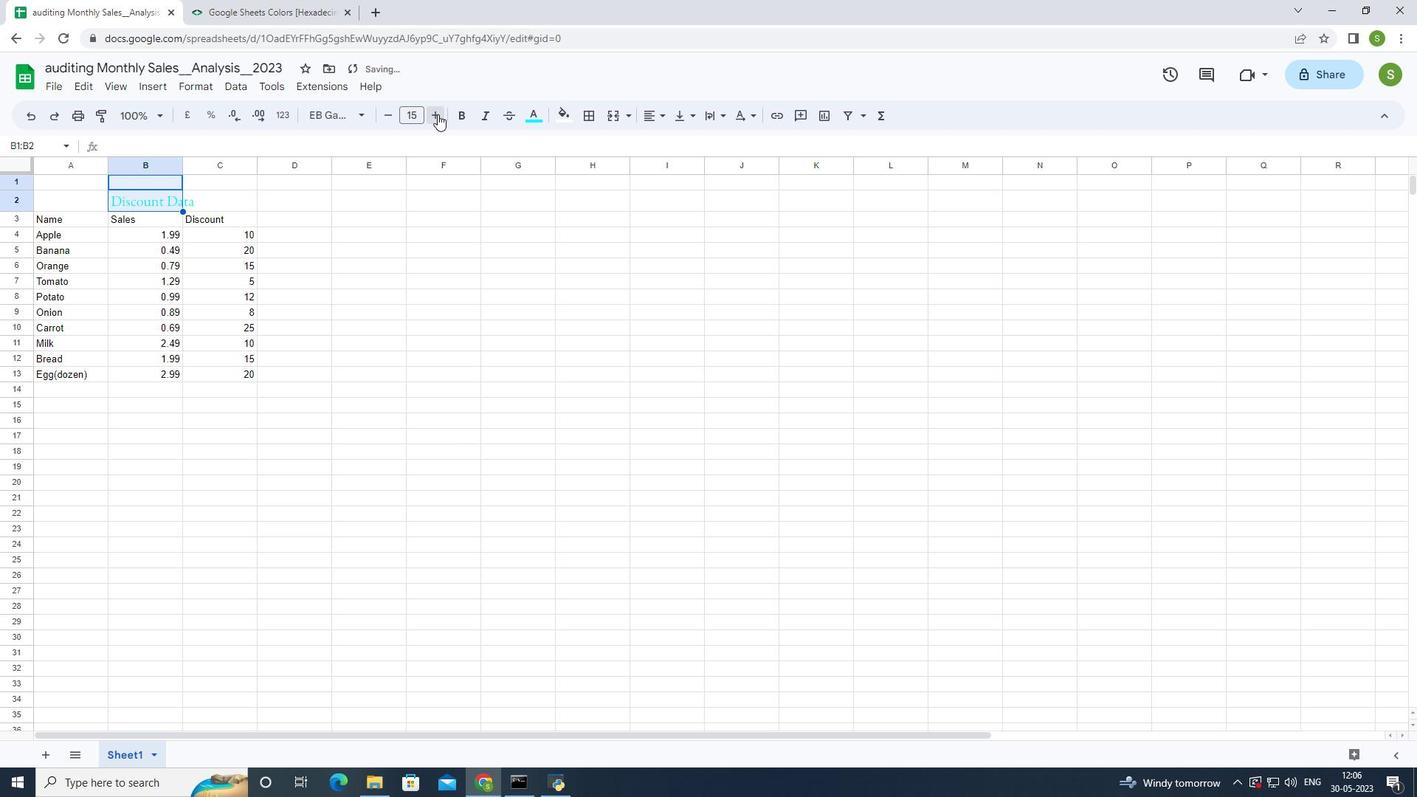 
Action: Mouse pressed left at (437, 114)
Screenshot: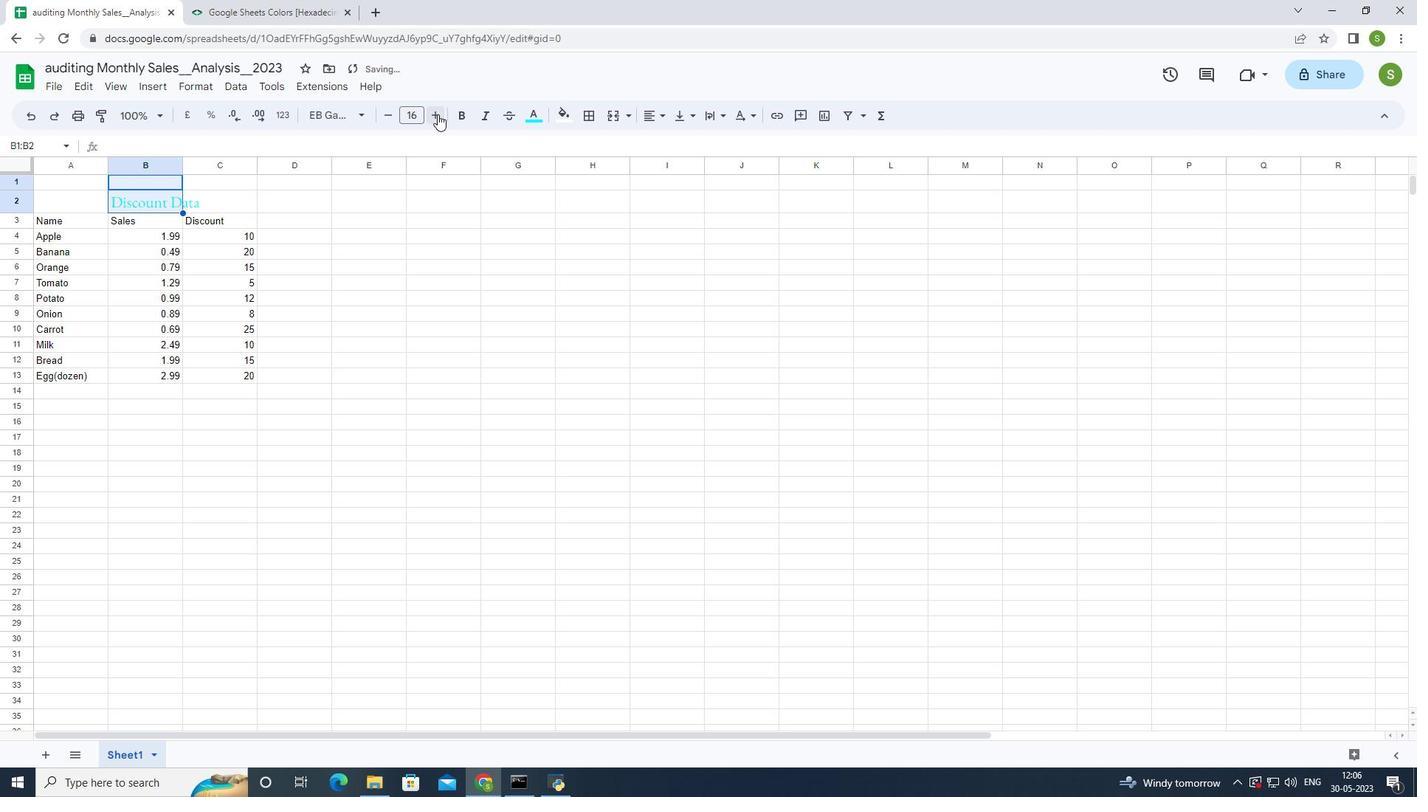 
Action: Mouse pressed left at (437, 114)
Screenshot: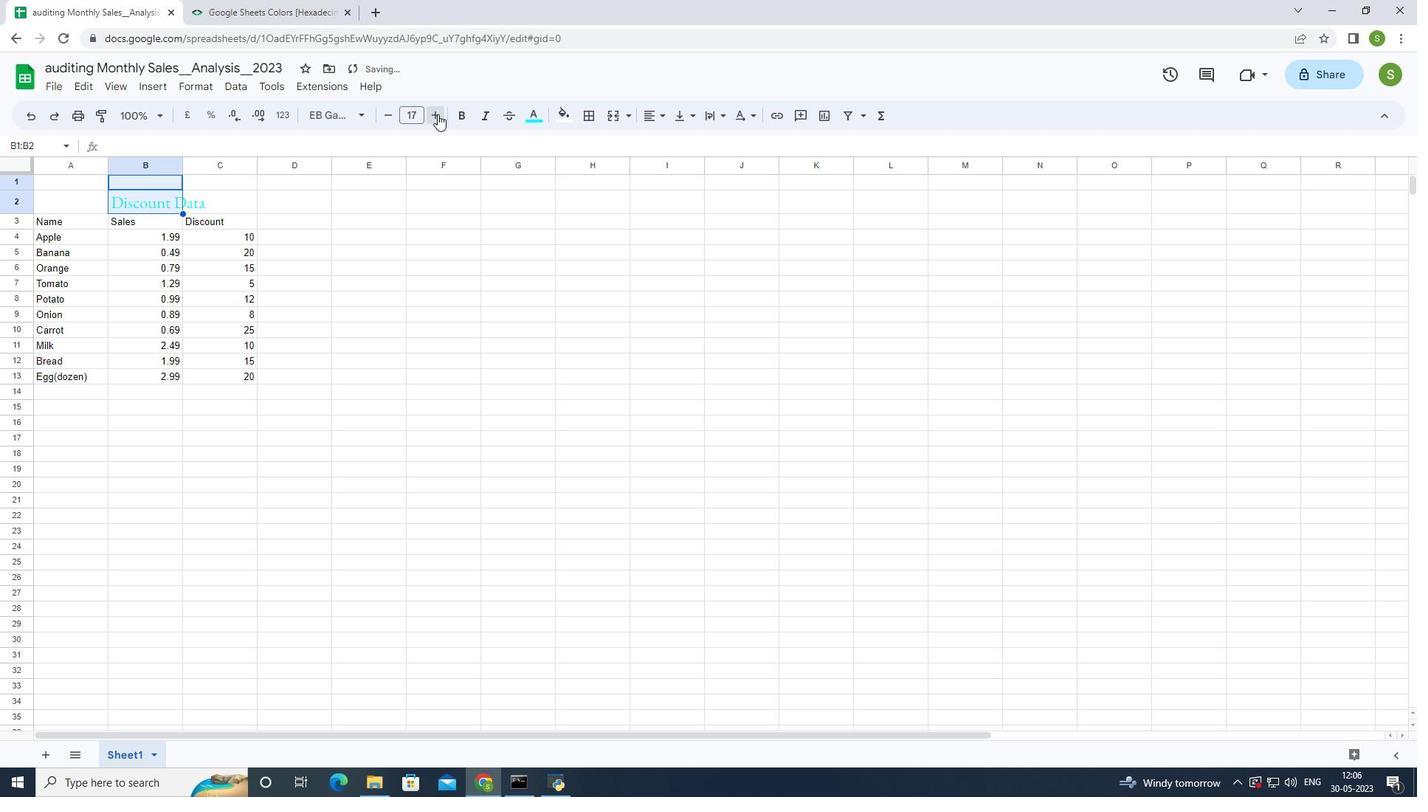 
Action: Mouse pressed left at (437, 114)
Screenshot: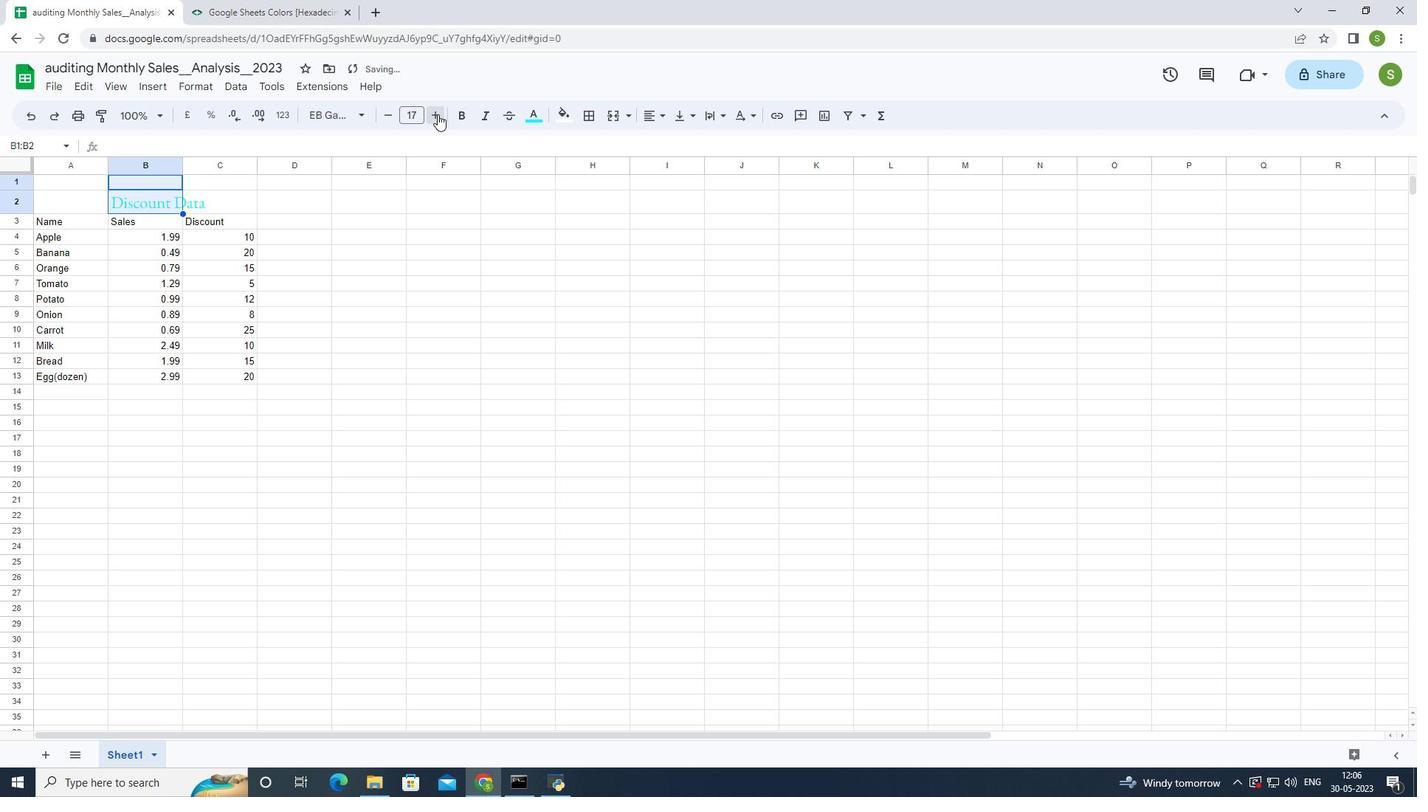 
Action: Mouse pressed left at (437, 114)
Screenshot: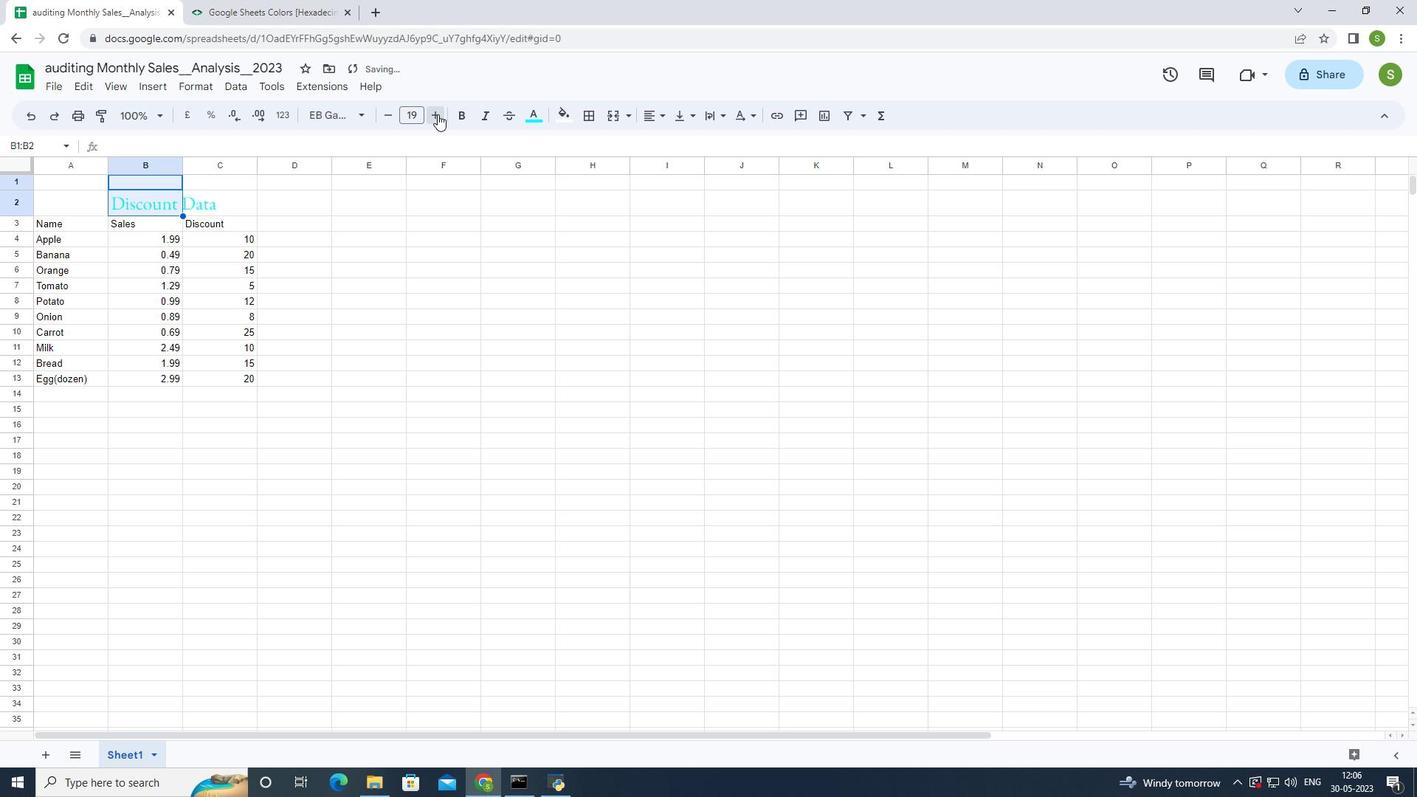 
Action: Mouse moved to (387, 115)
Screenshot: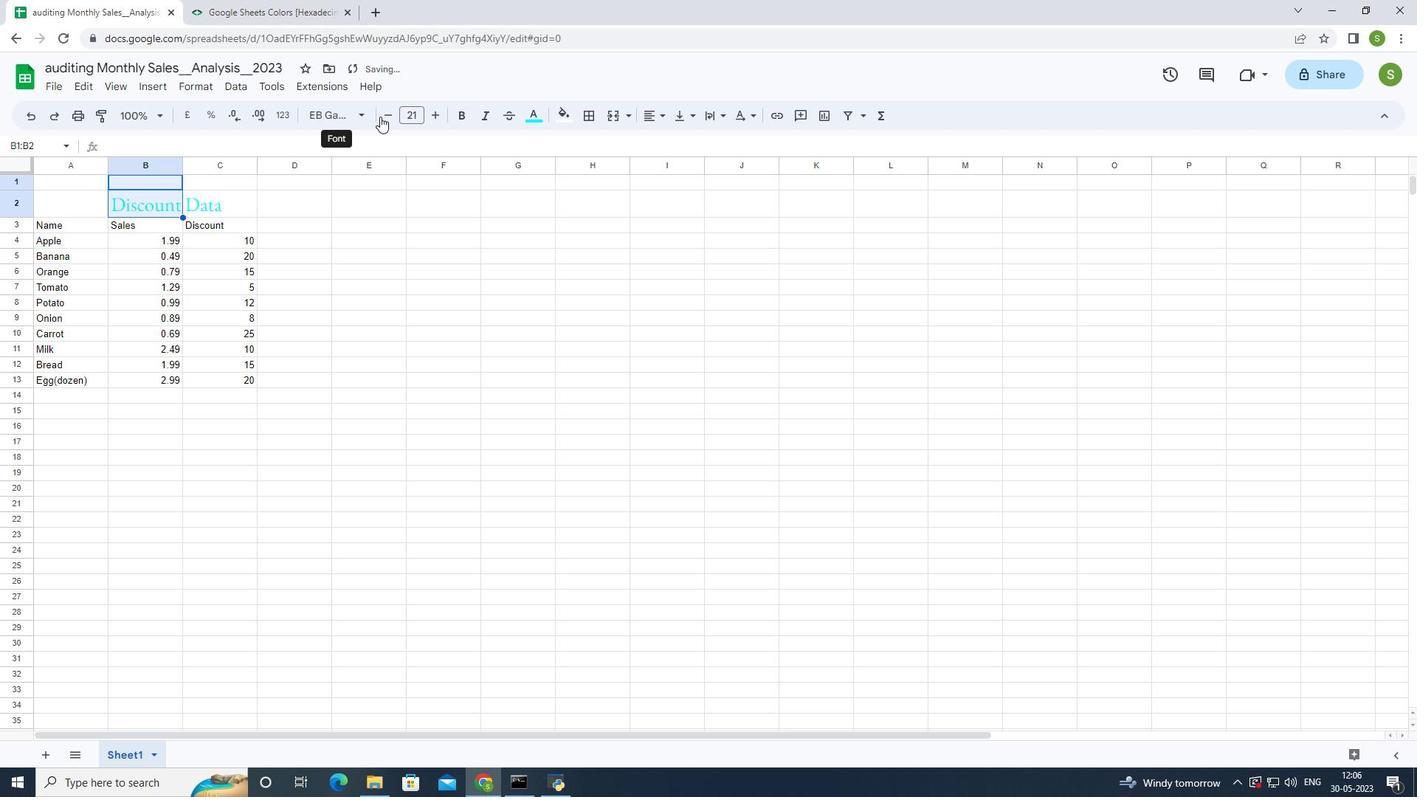 
Action: Mouse pressed left at (387, 115)
Screenshot: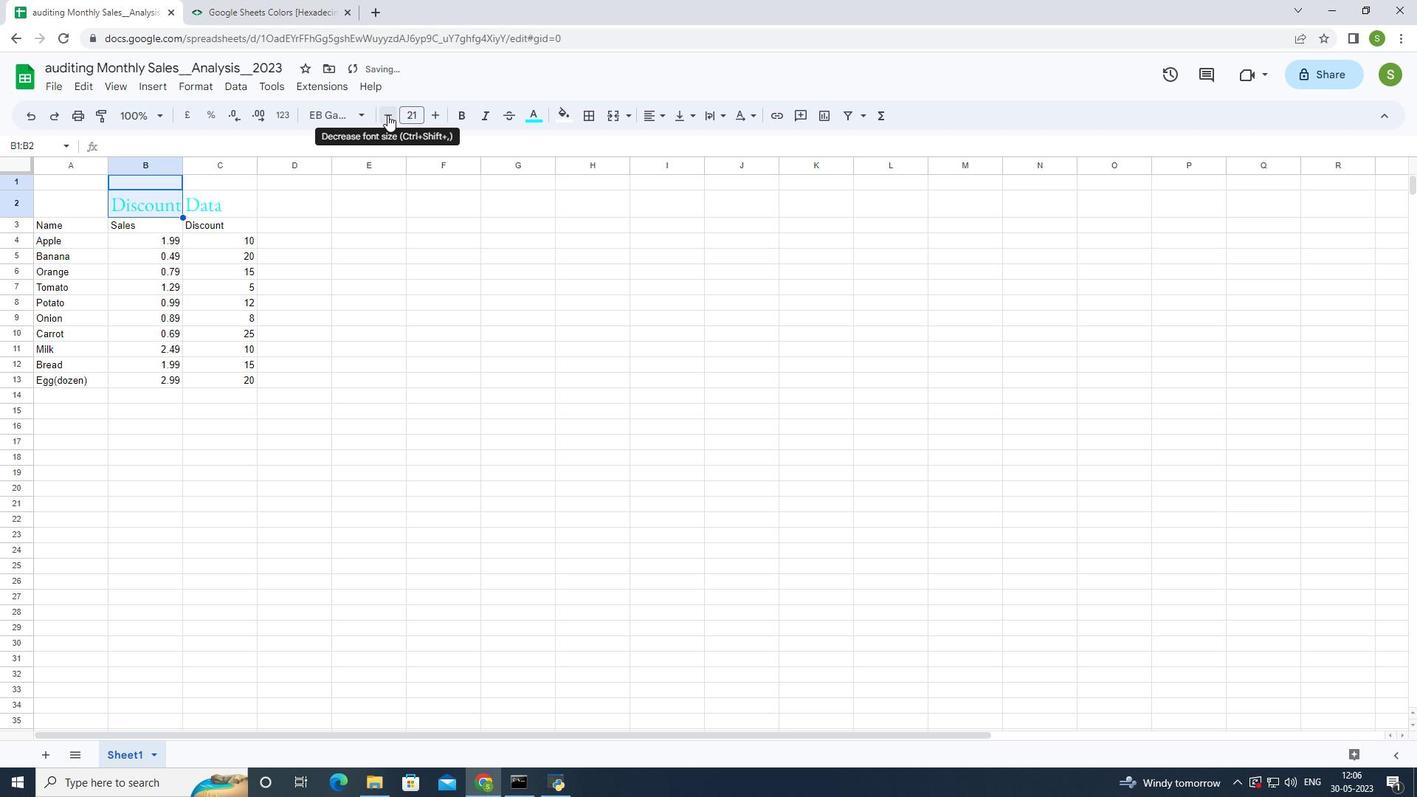 
Action: Mouse moved to (37, 228)
Screenshot: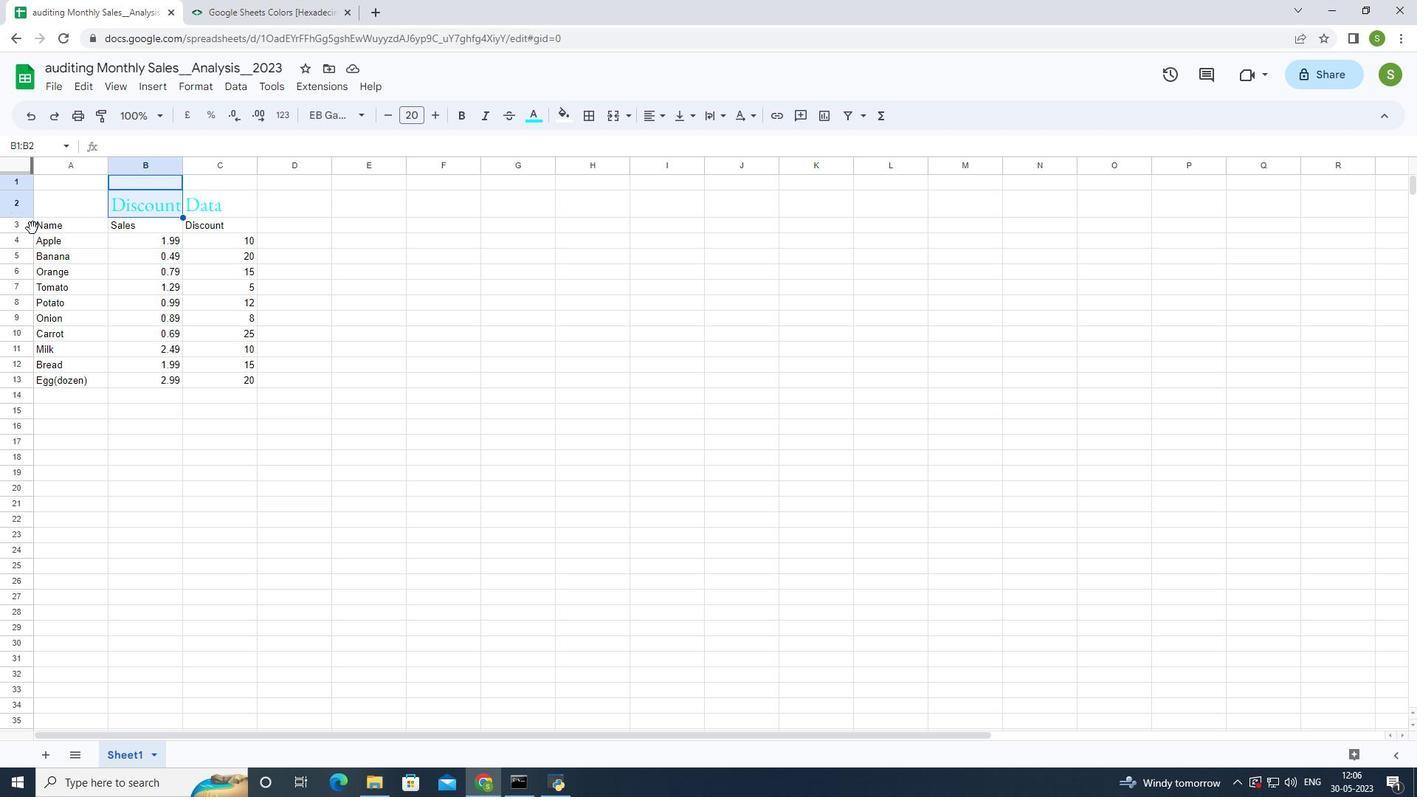 
Action: Mouse pressed left at (37, 228)
Screenshot: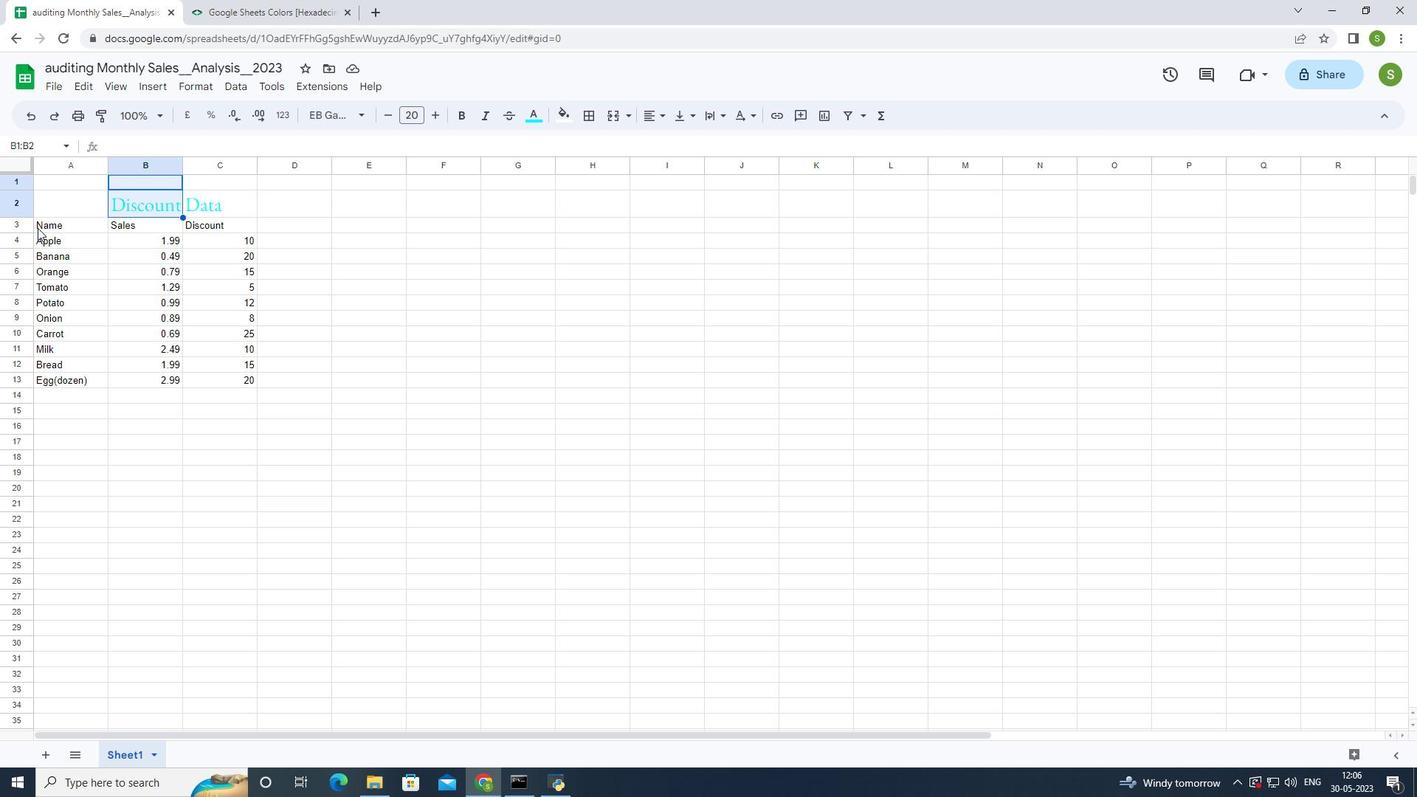 
Action: Mouse moved to (438, 116)
Screenshot: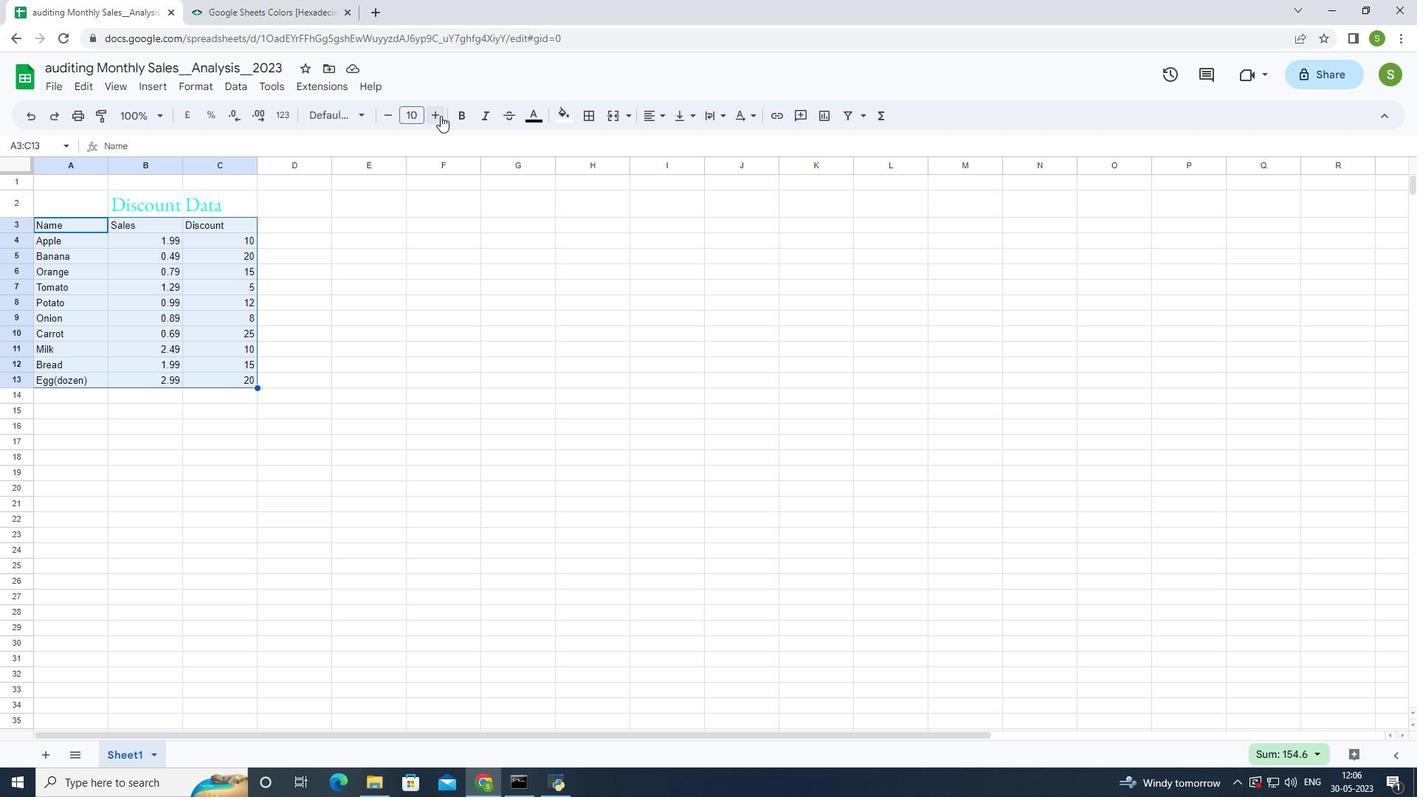 
Action: Mouse pressed left at (438, 116)
Screenshot: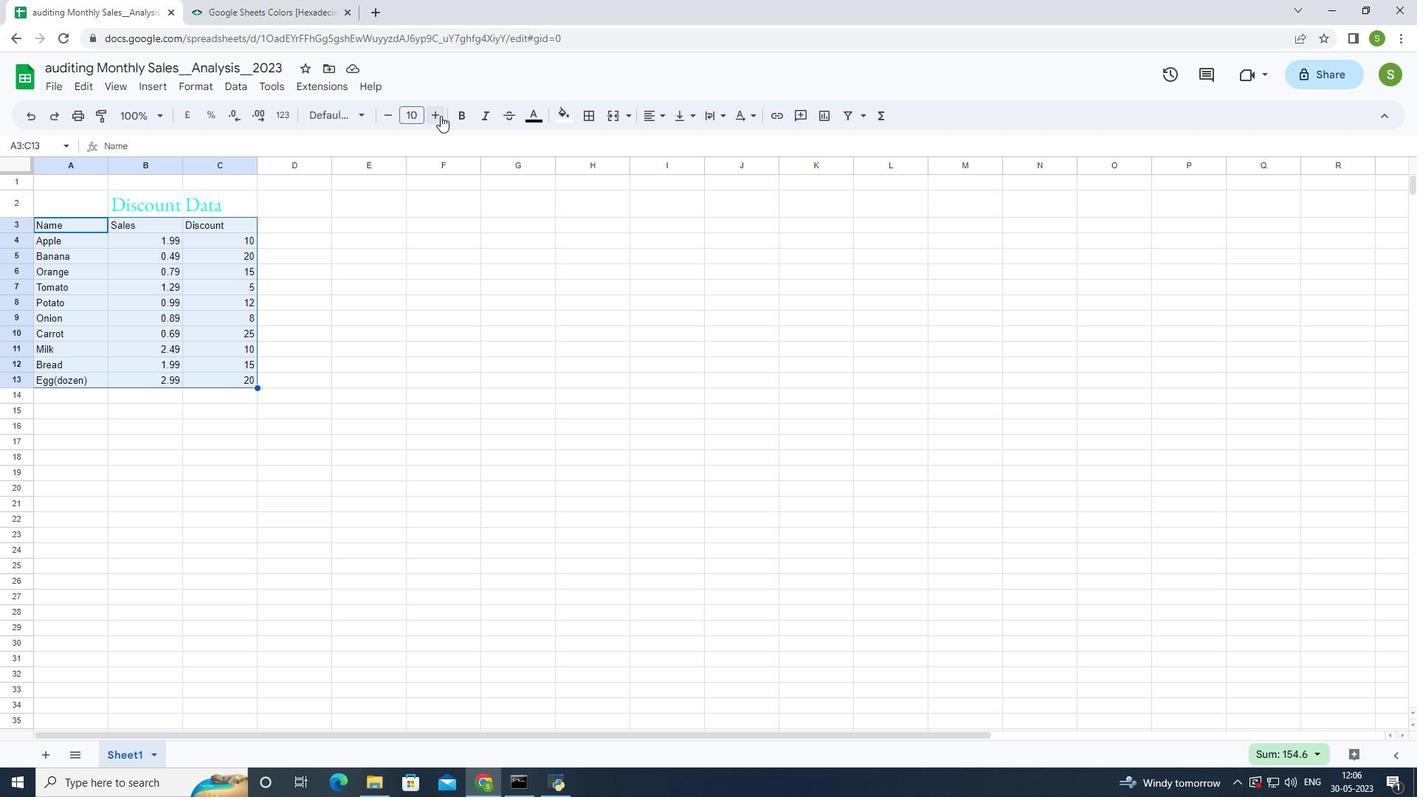 
Action: Mouse pressed left at (438, 116)
Screenshot: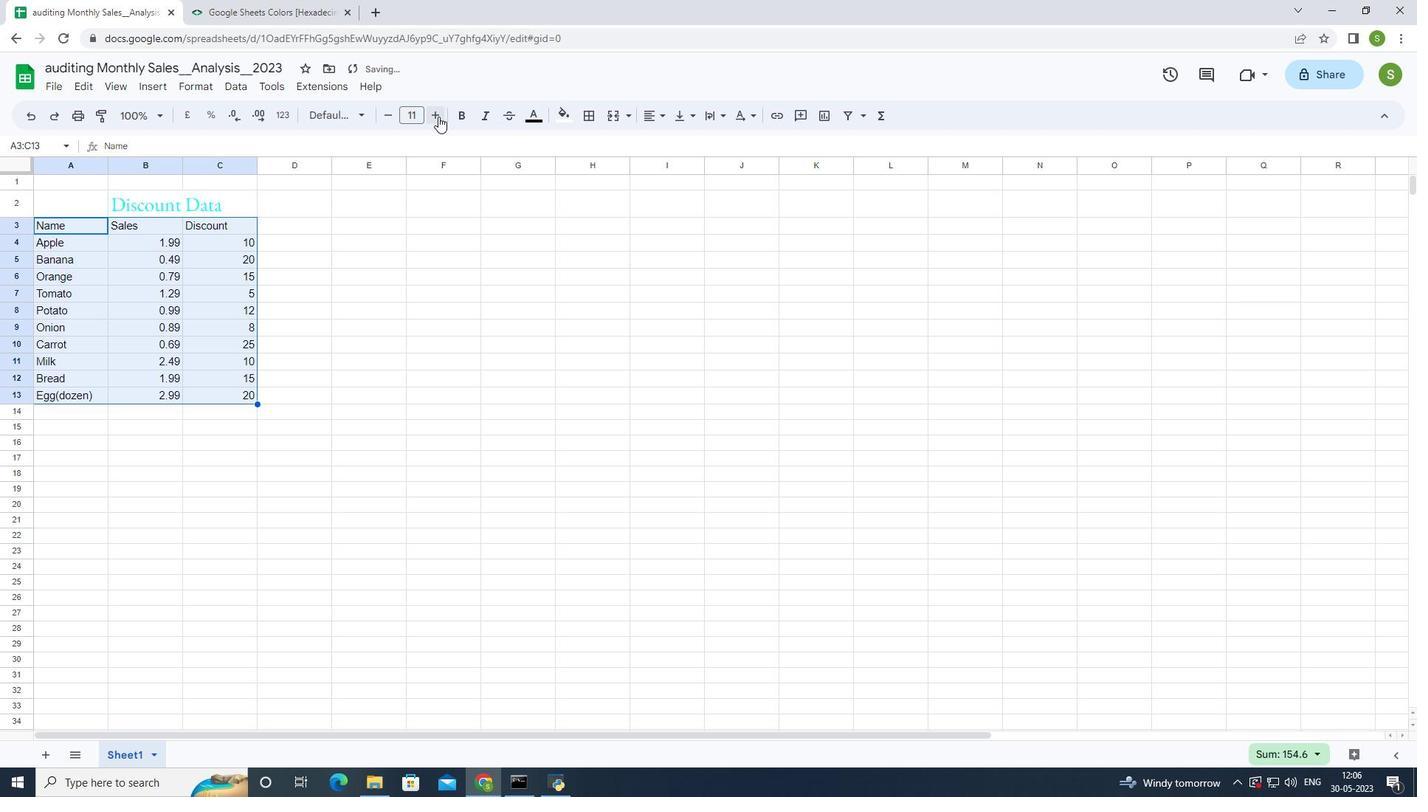
Action: Mouse moved to (72, 193)
Screenshot: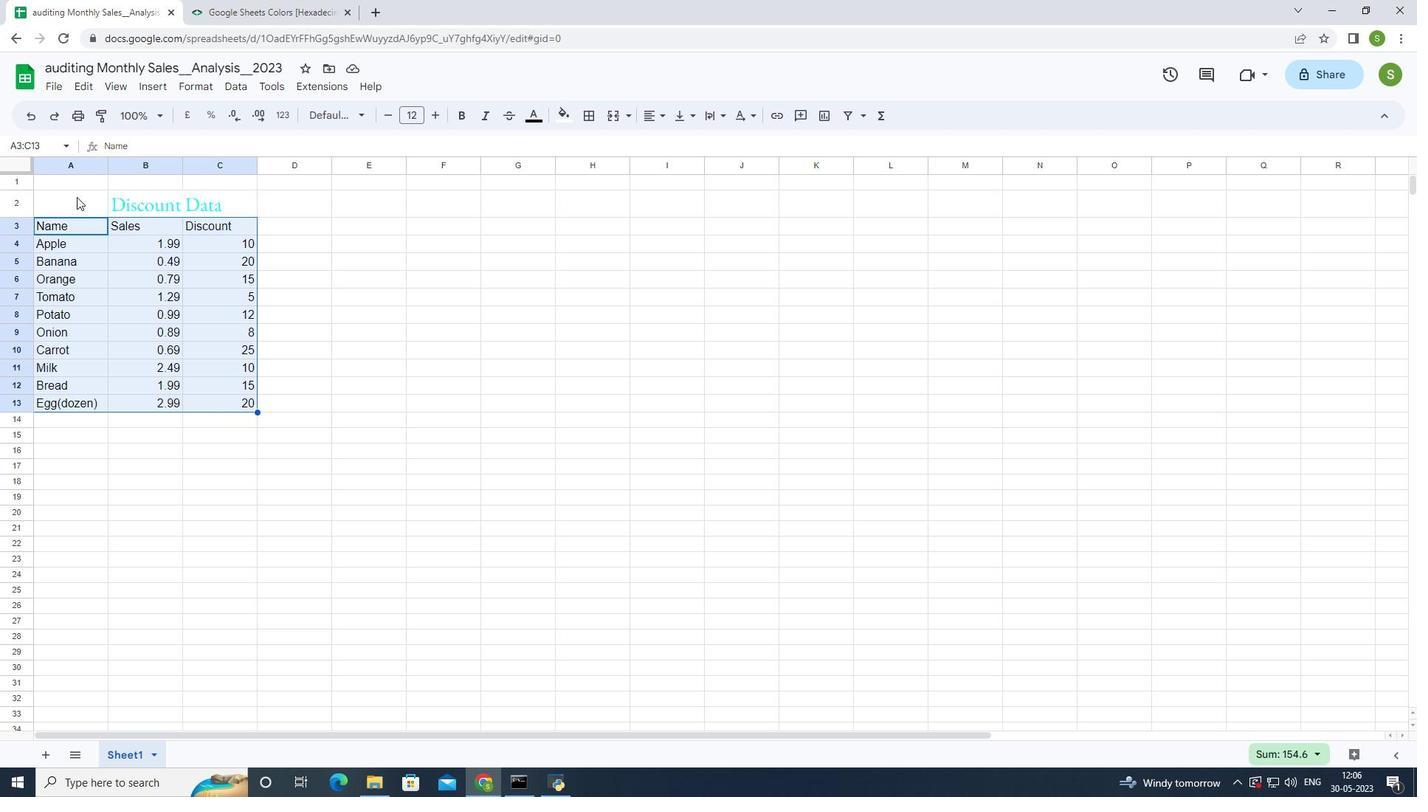 
Action: Mouse pressed left at (72, 193)
Screenshot: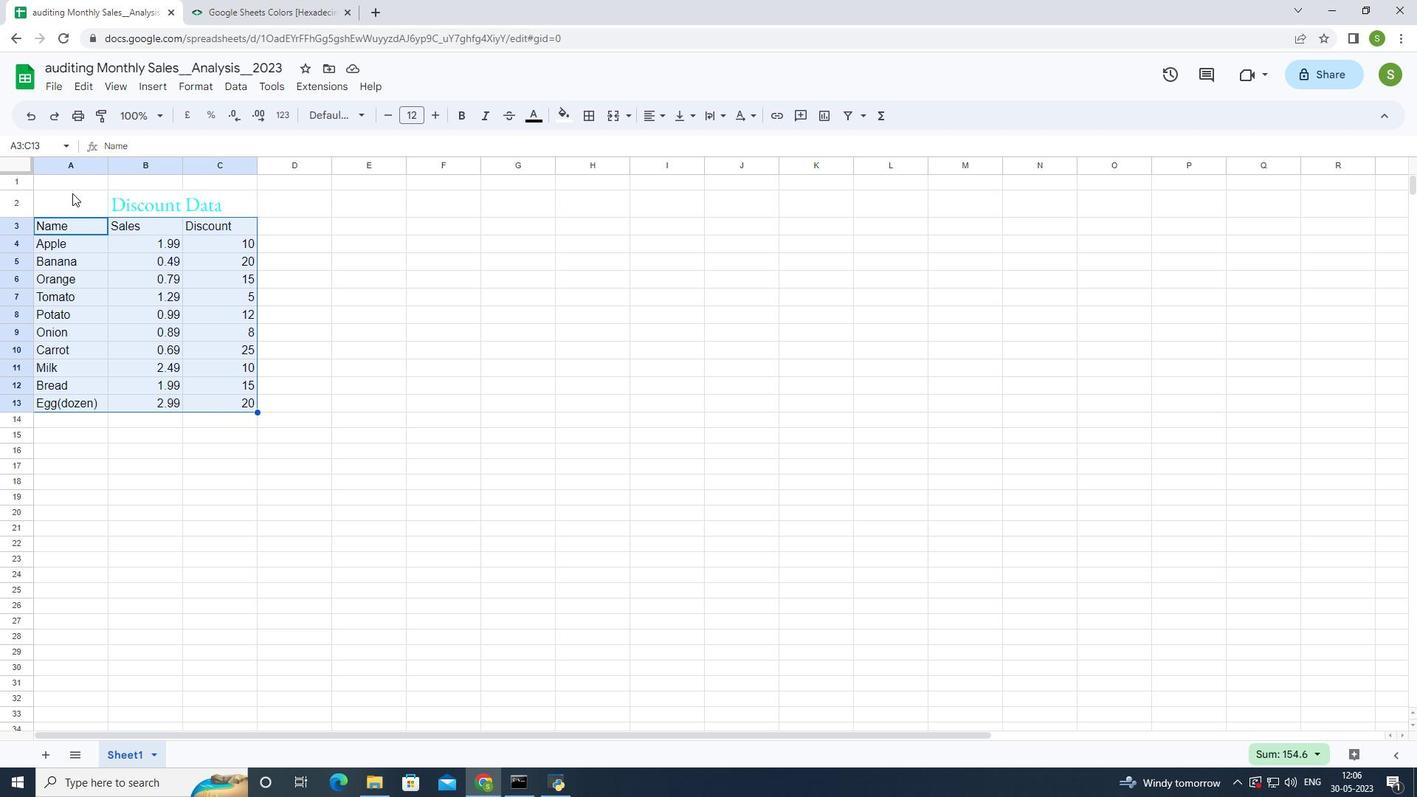 
Action: Mouse moved to (658, 115)
Screenshot: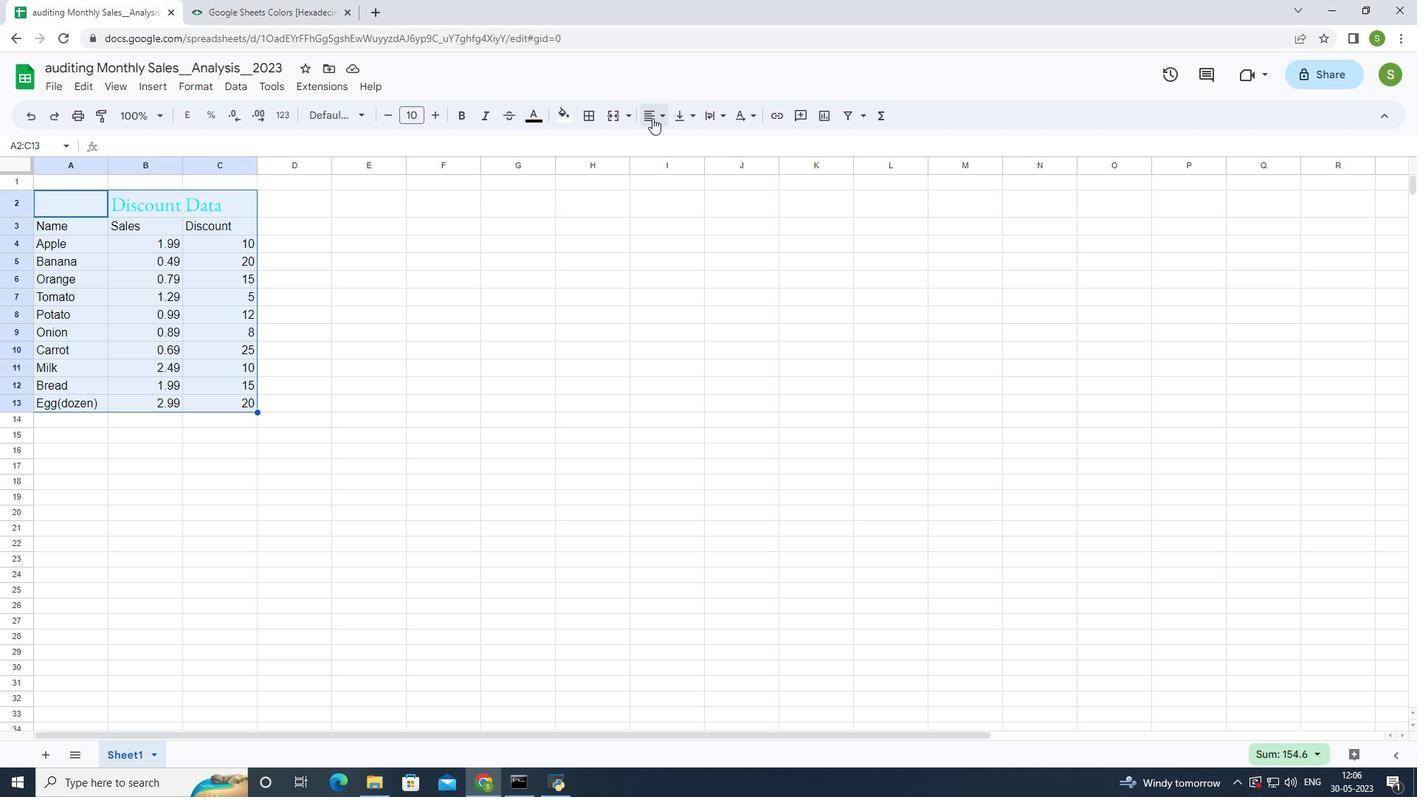 
Action: Mouse pressed left at (658, 115)
Screenshot: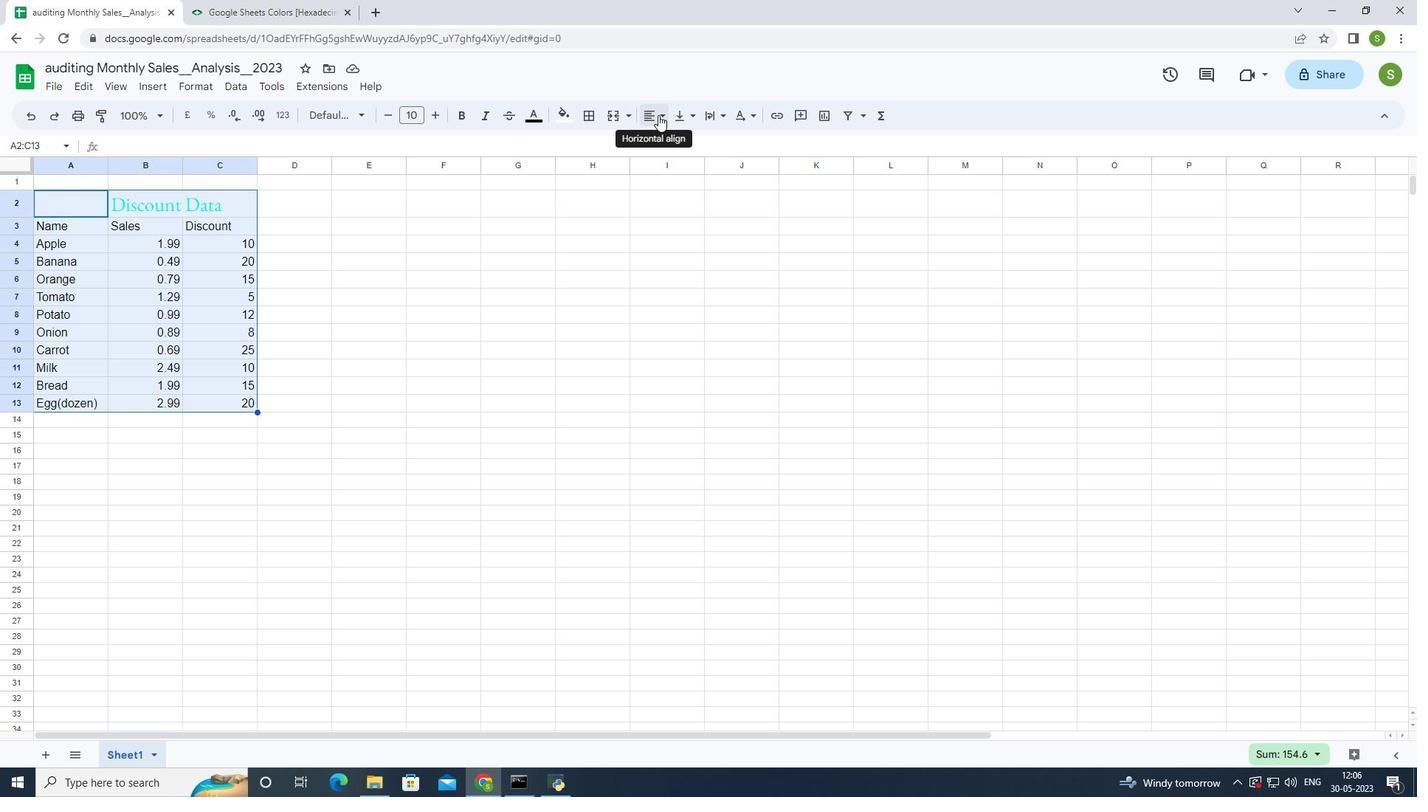 
Action: Mouse moved to (676, 149)
Screenshot: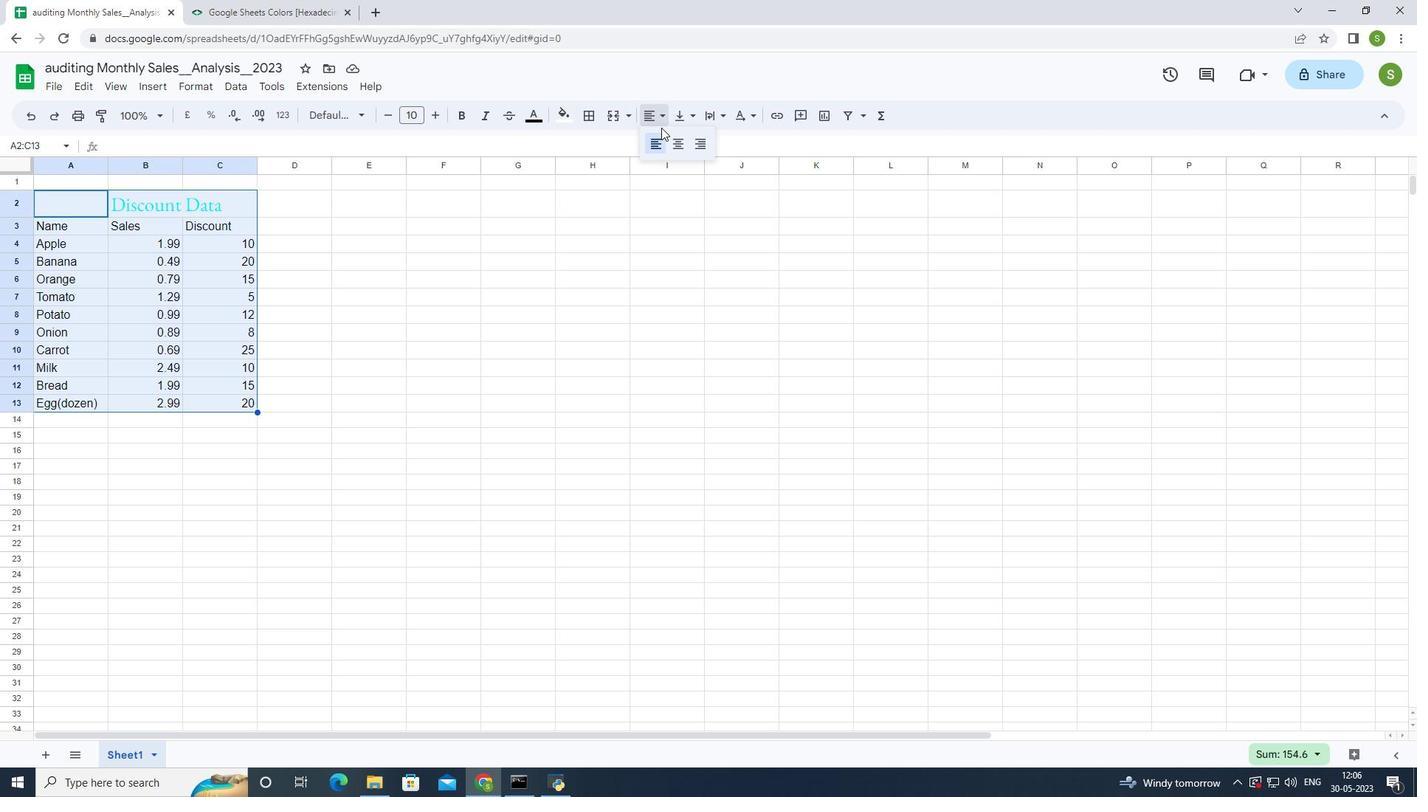 
Action: Mouse pressed left at (676, 149)
Screenshot: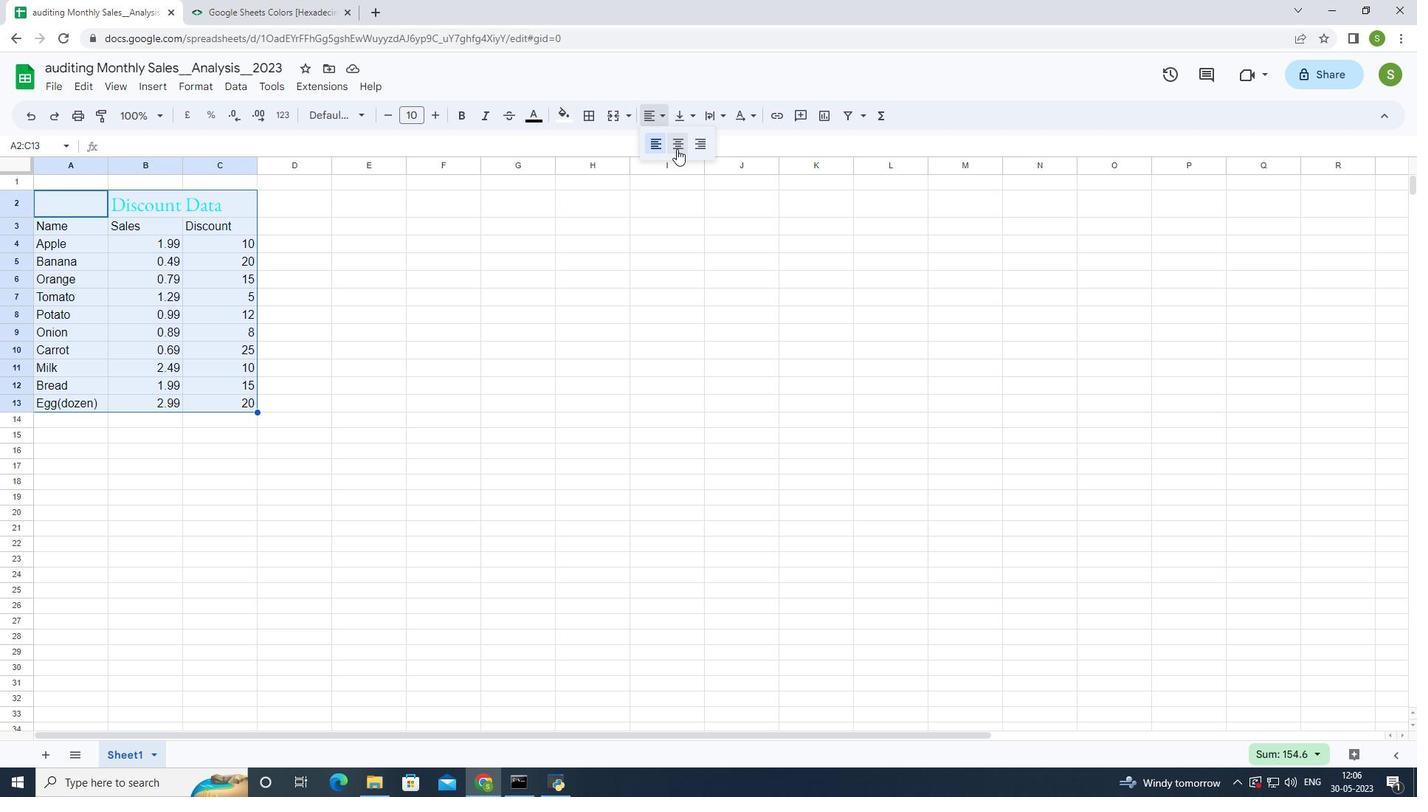 
Action: Mouse moved to (369, 336)
Screenshot: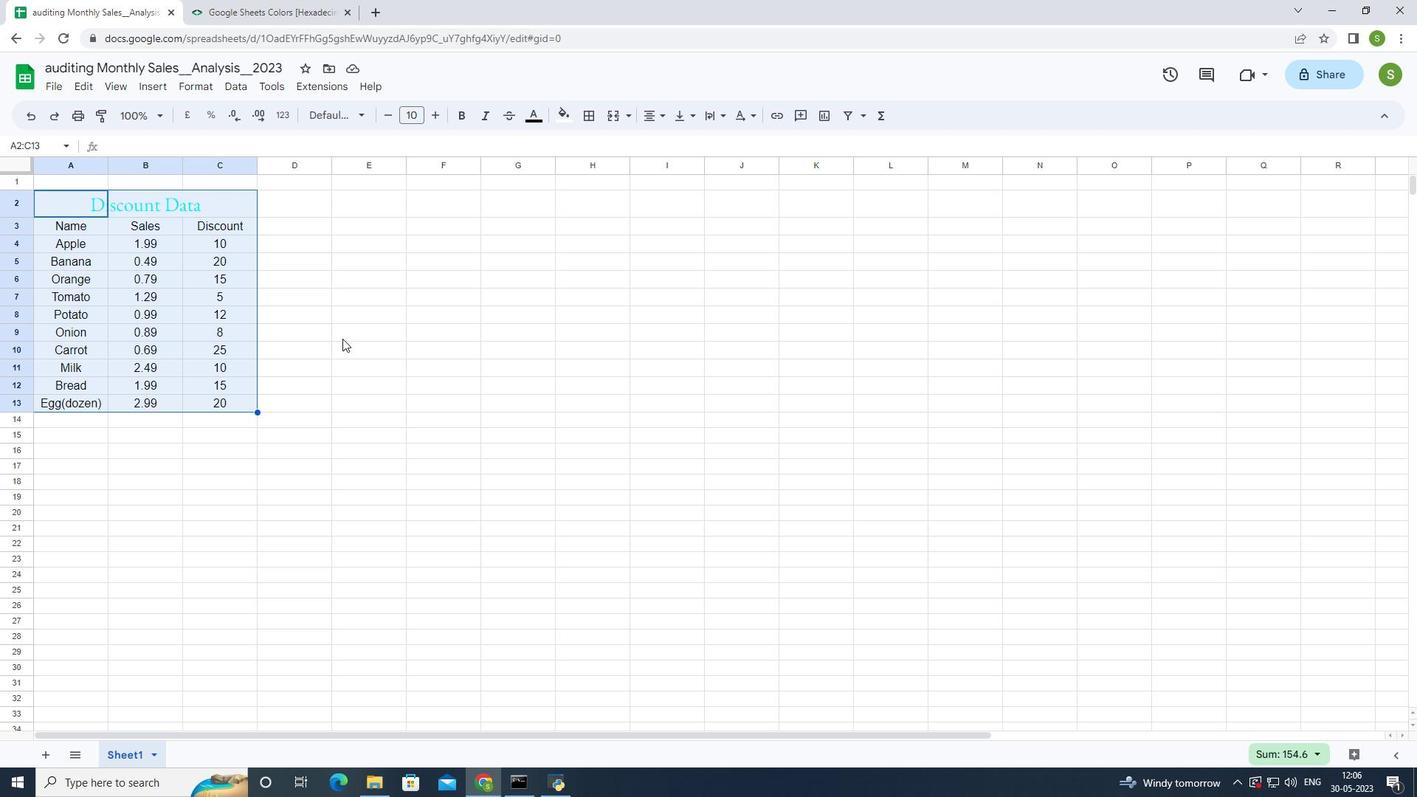 
Action: Mouse pressed left at (369, 336)
Screenshot: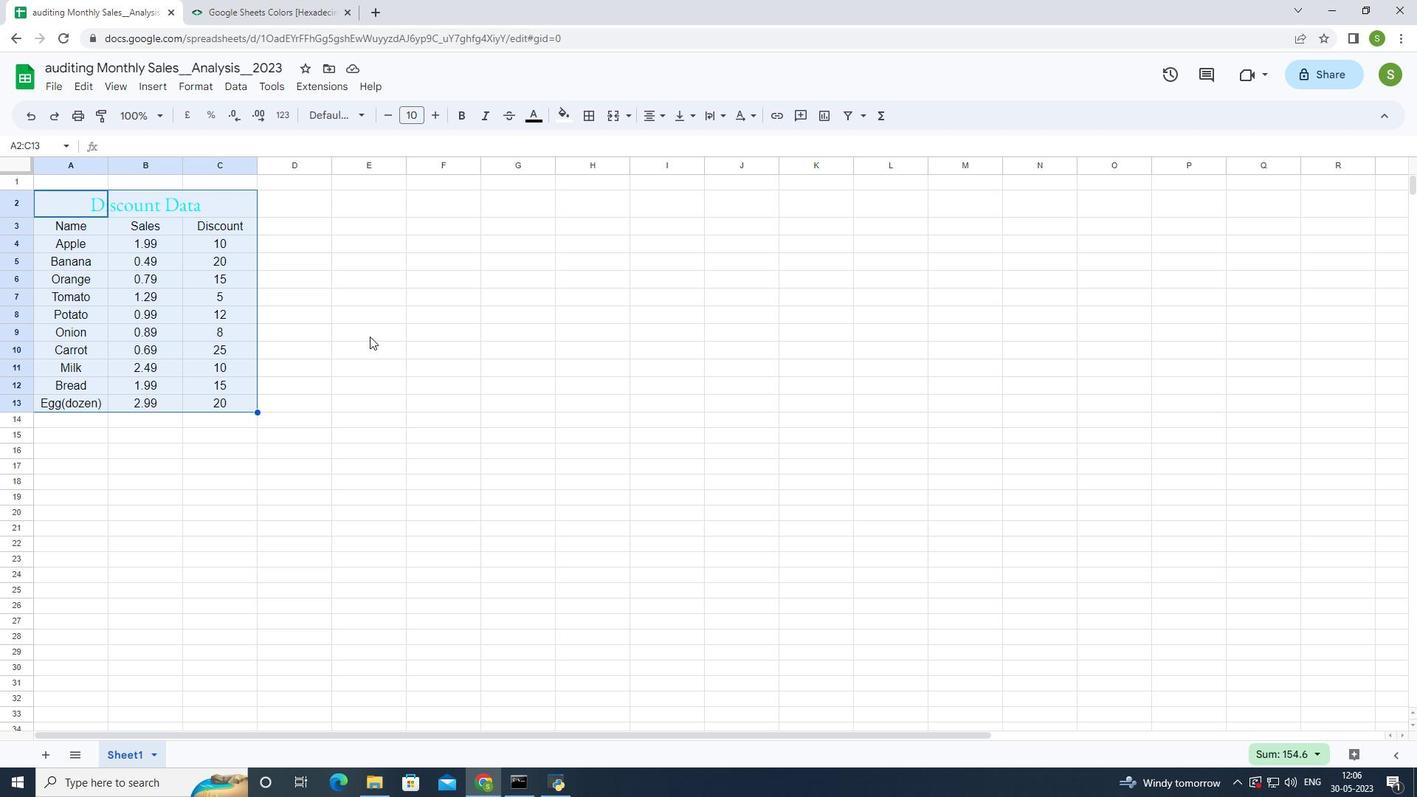 
Action: Mouse moved to (367, 335)
Screenshot: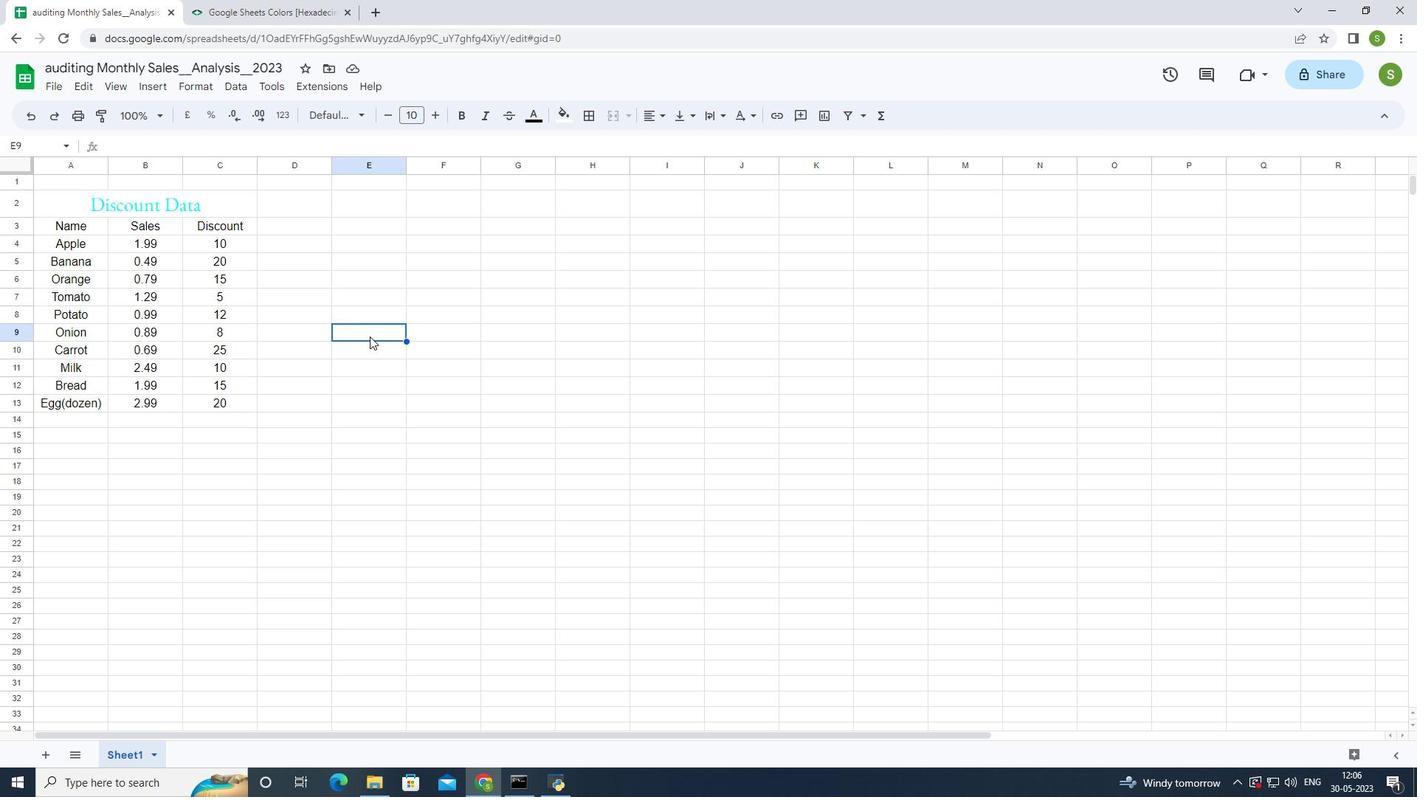 
Action: Key pressed ctrl+S
Screenshot: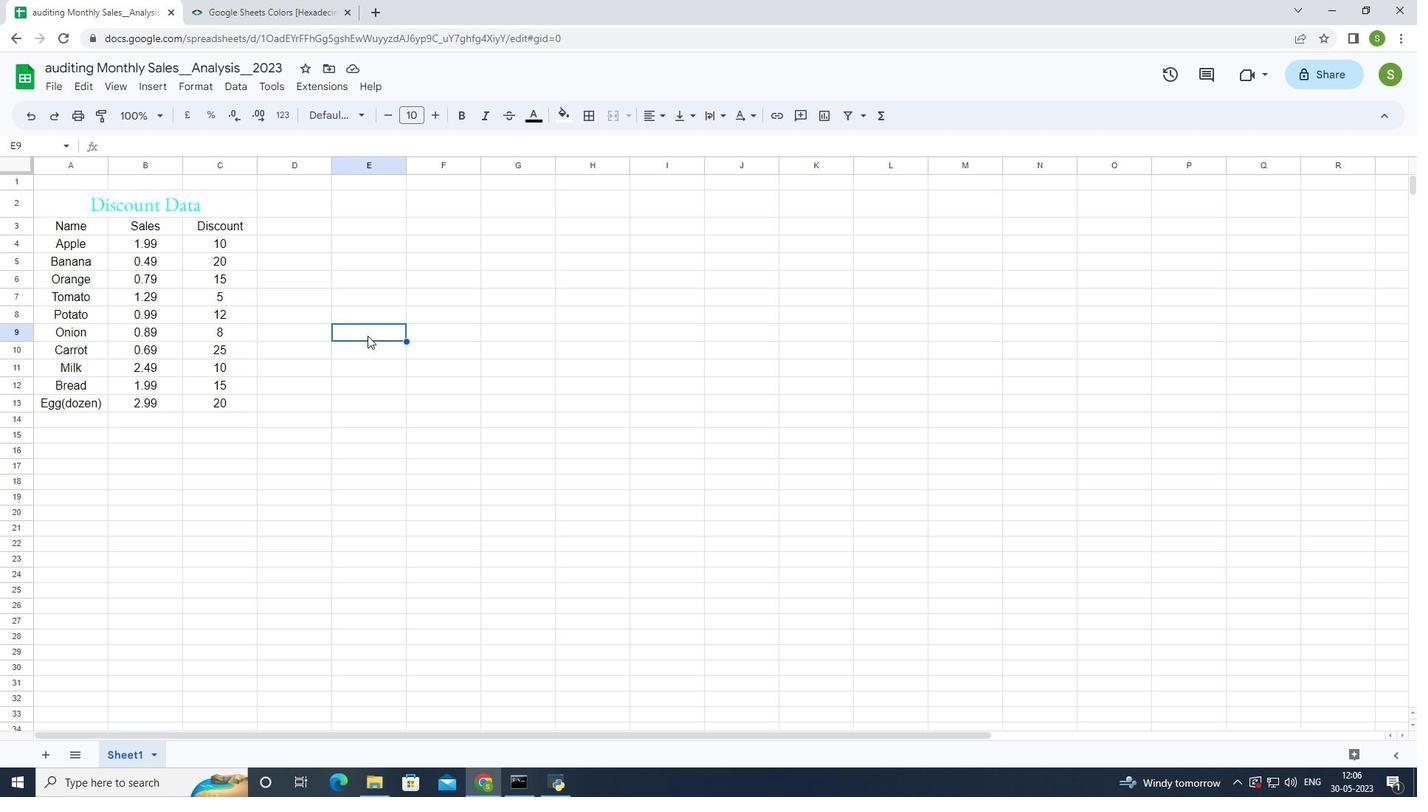 
Action: Mouse moved to (248, 306)
Screenshot: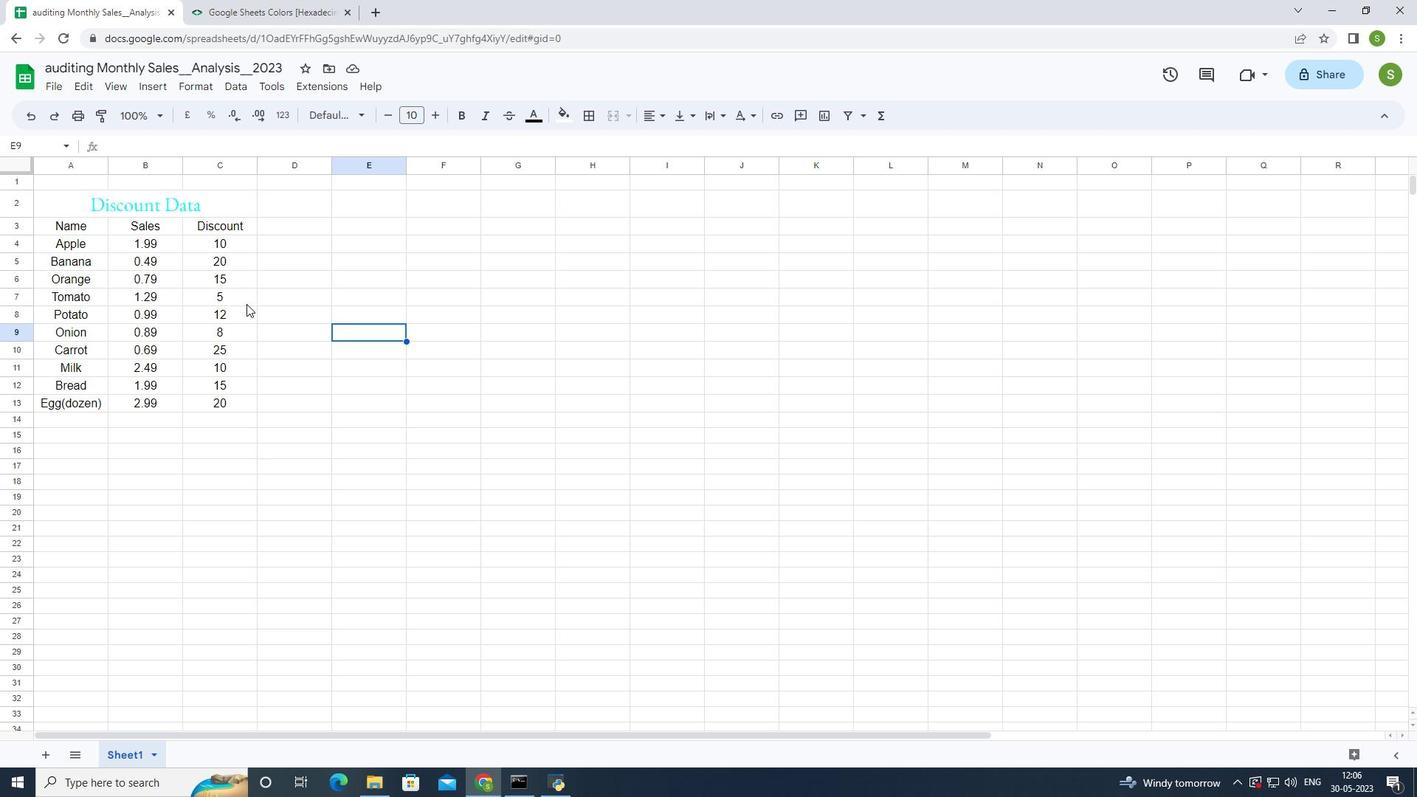 
